 Task: Create a due date automation trigger when advanced on, 2 hours before a card is due add fields with custom field "Resume" set to a date not in this month.
Action: Mouse moved to (1038, 302)
Screenshot: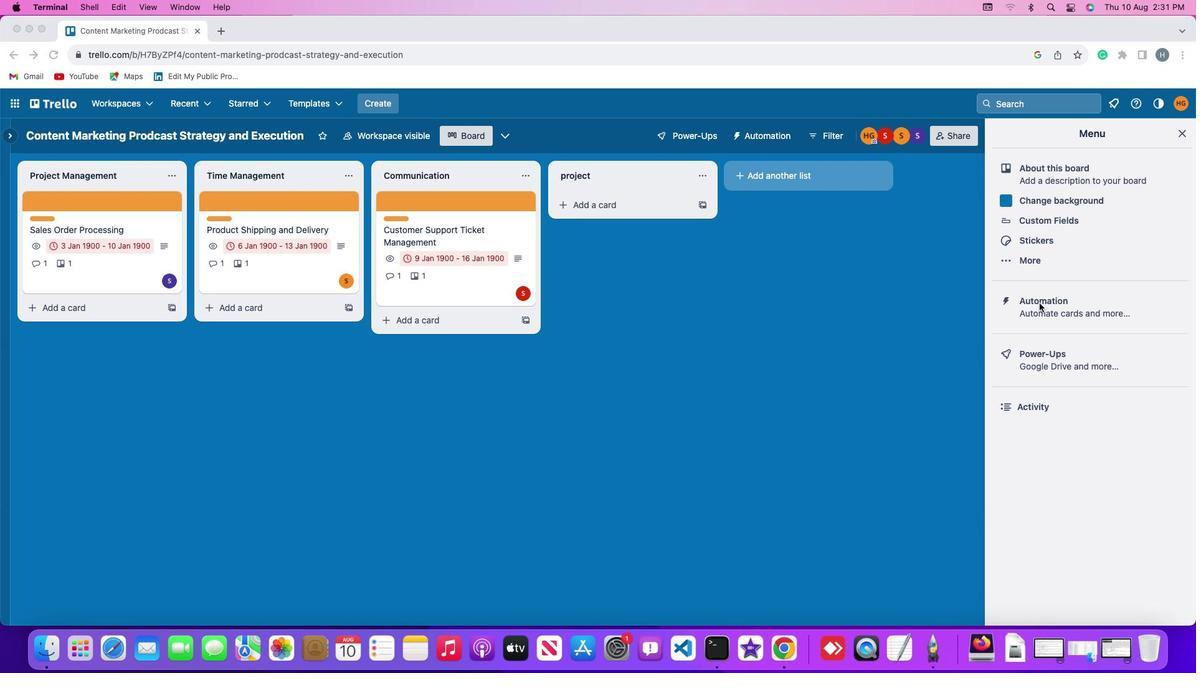 
Action: Mouse pressed left at (1038, 302)
Screenshot: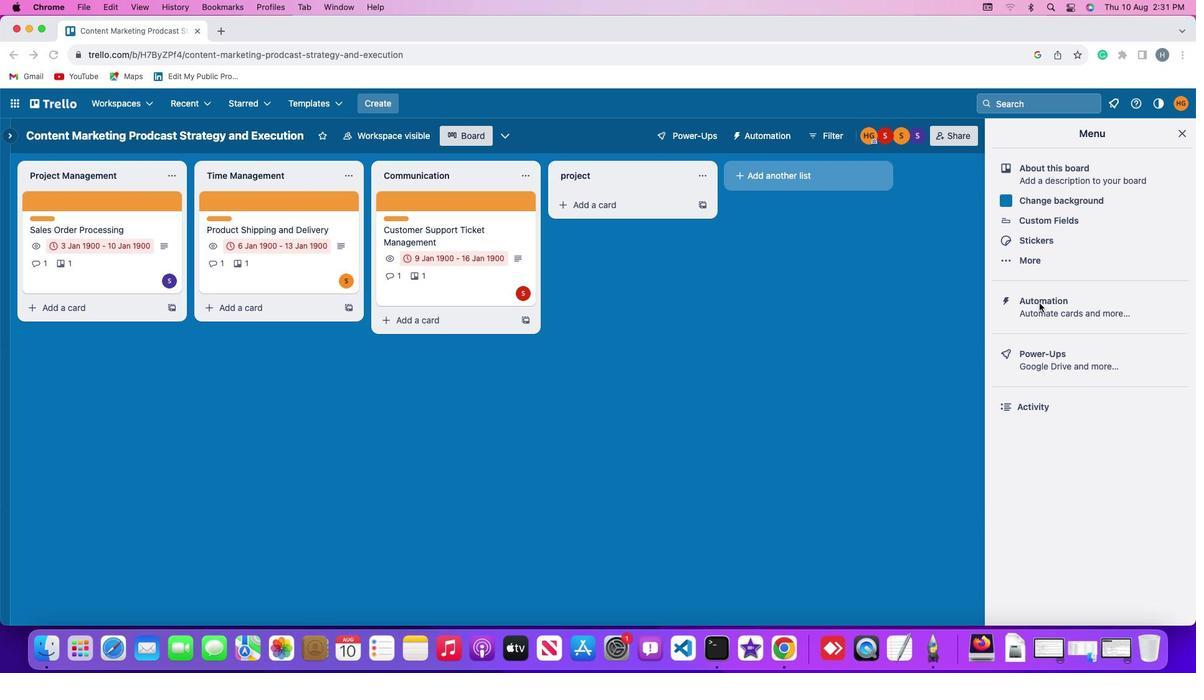 
Action: Mouse pressed left at (1038, 302)
Screenshot: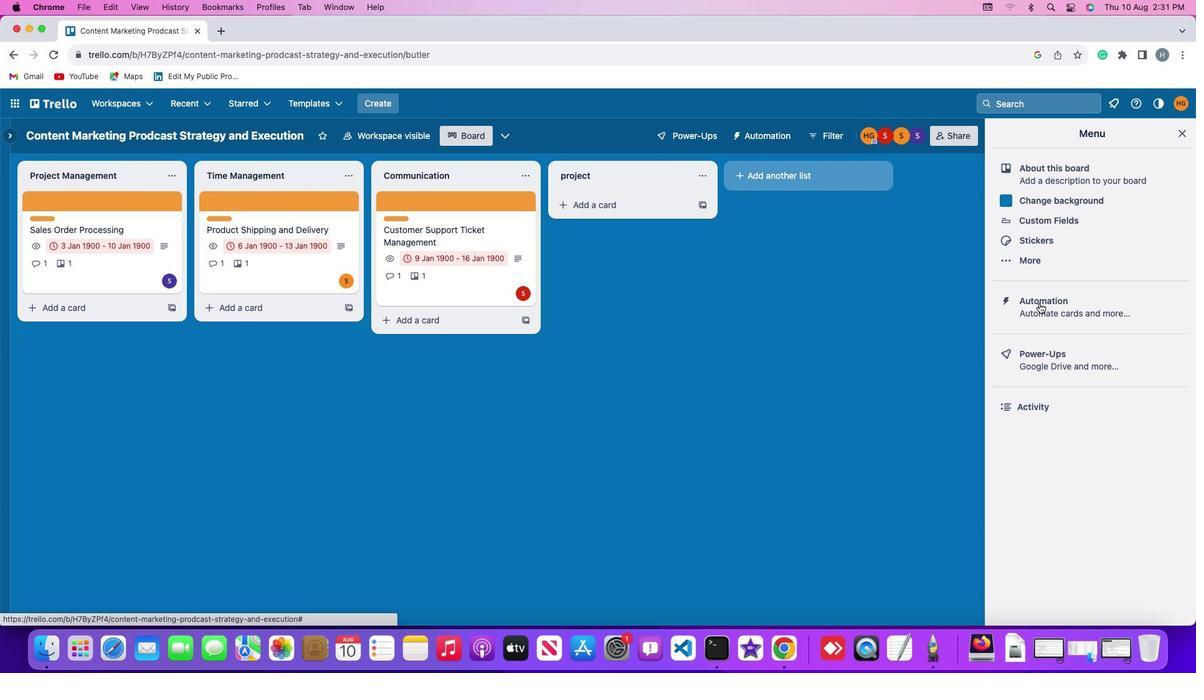 
Action: Mouse moved to (60, 294)
Screenshot: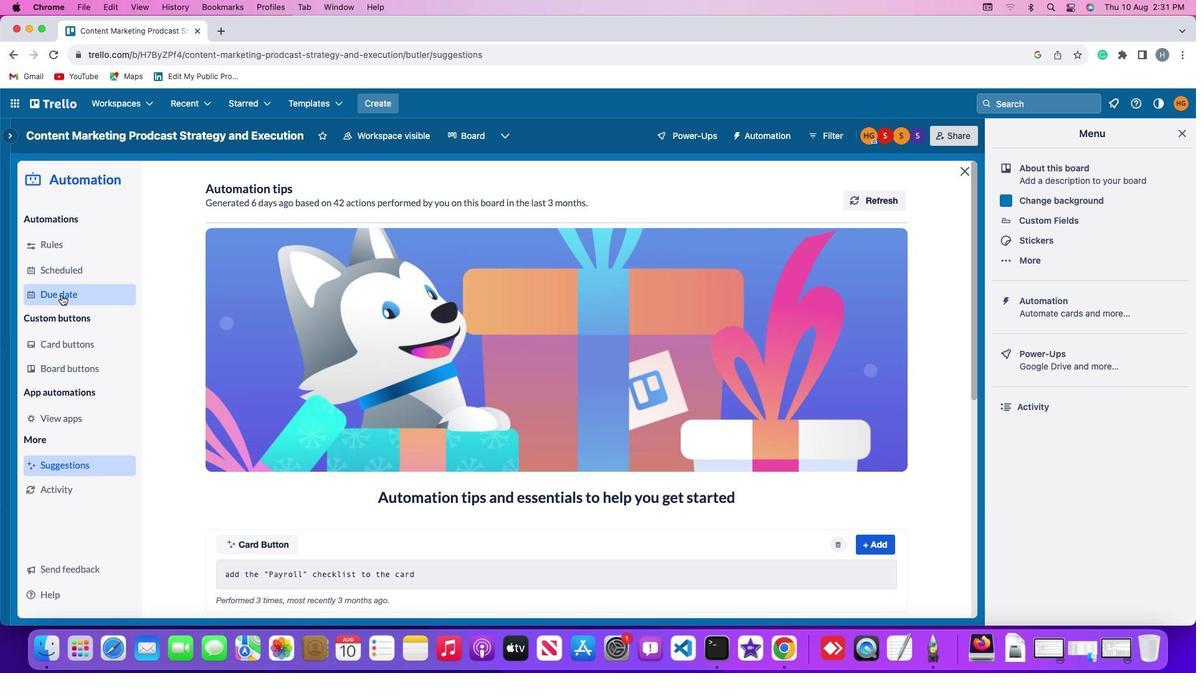 
Action: Mouse pressed left at (60, 294)
Screenshot: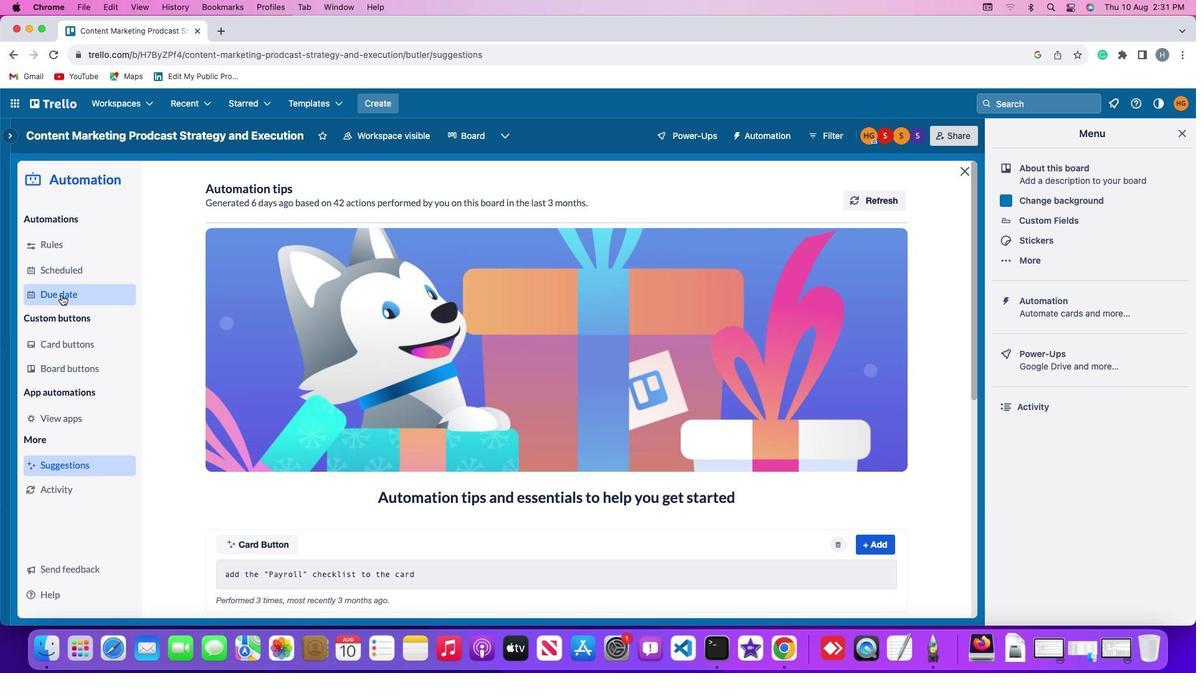 
Action: Mouse moved to (827, 193)
Screenshot: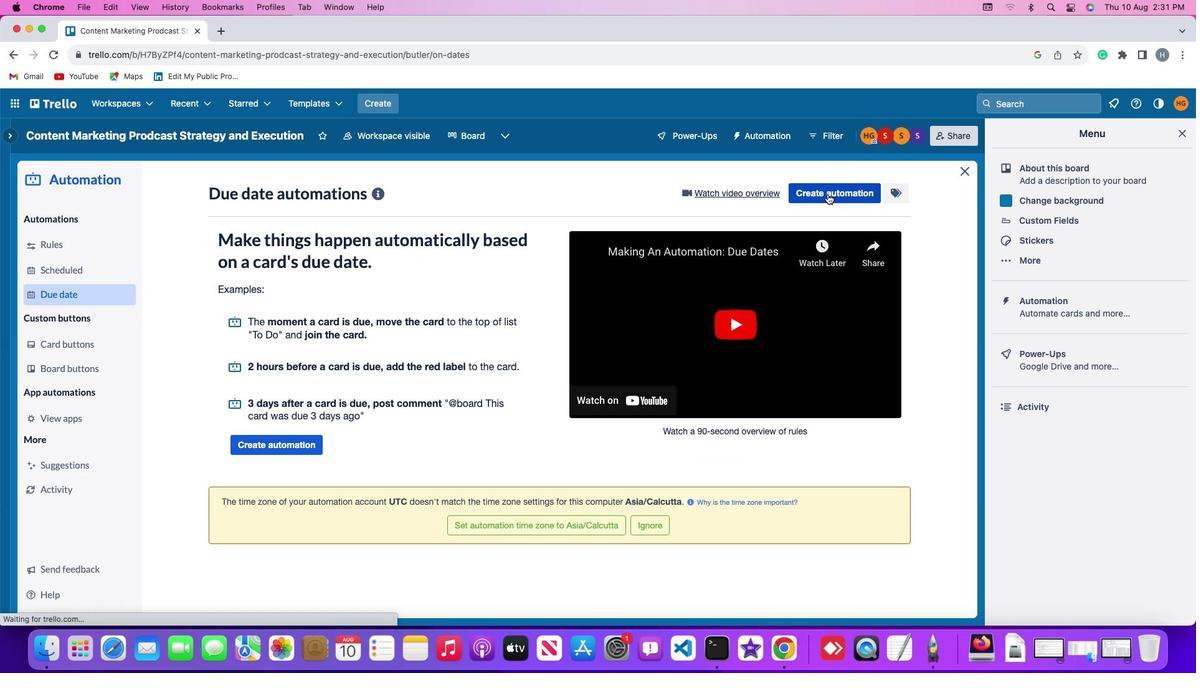 
Action: Mouse pressed left at (827, 193)
Screenshot: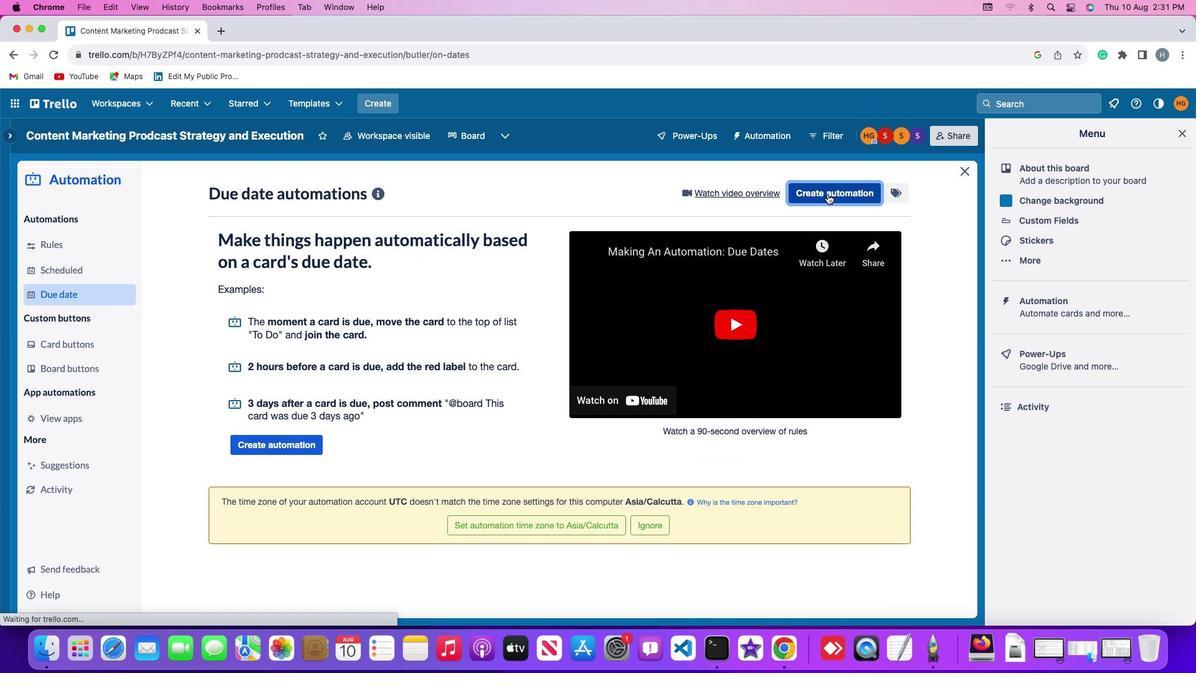 
Action: Mouse moved to (296, 308)
Screenshot: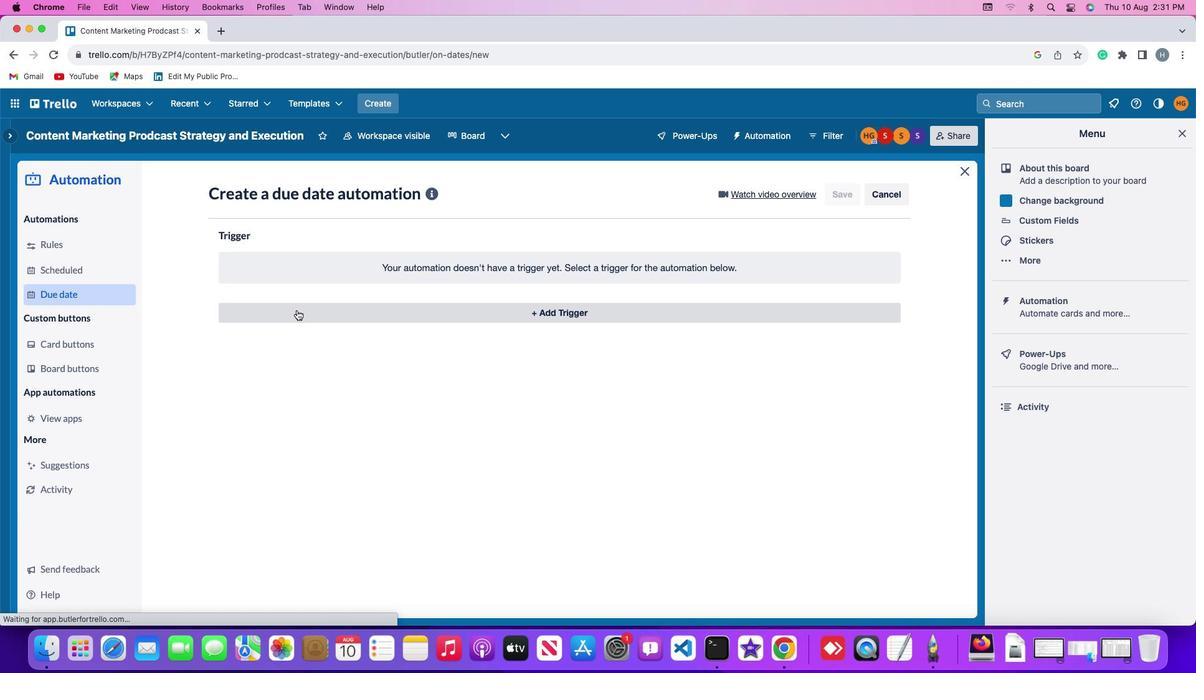 
Action: Mouse pressed left at (296, 308)
Screenshot: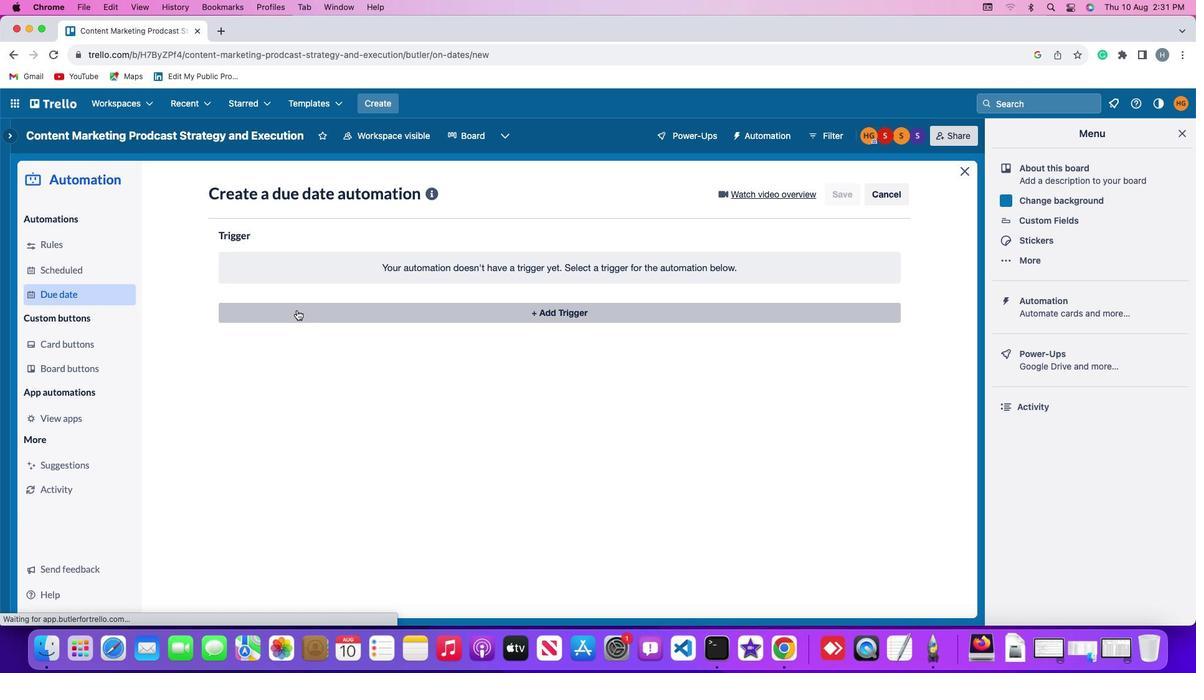 
Action: Mouse moved to (248, 499)
Screenshot: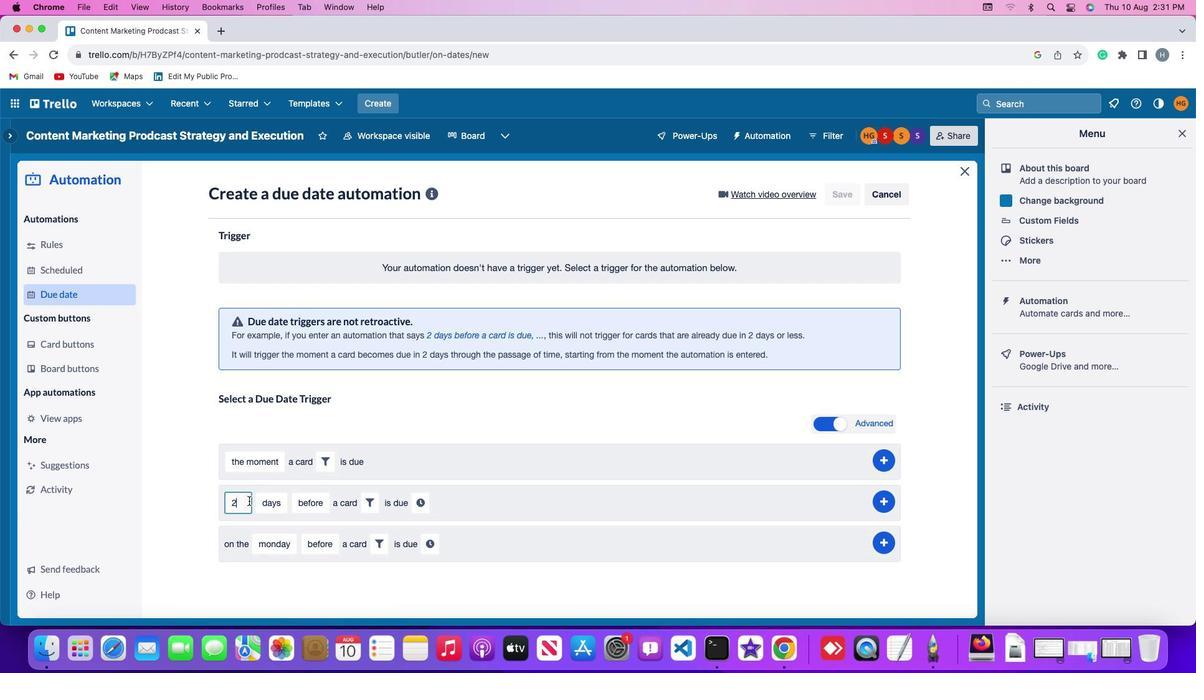 
Action: Mouse pressed left at (248, 499)
Screenshot: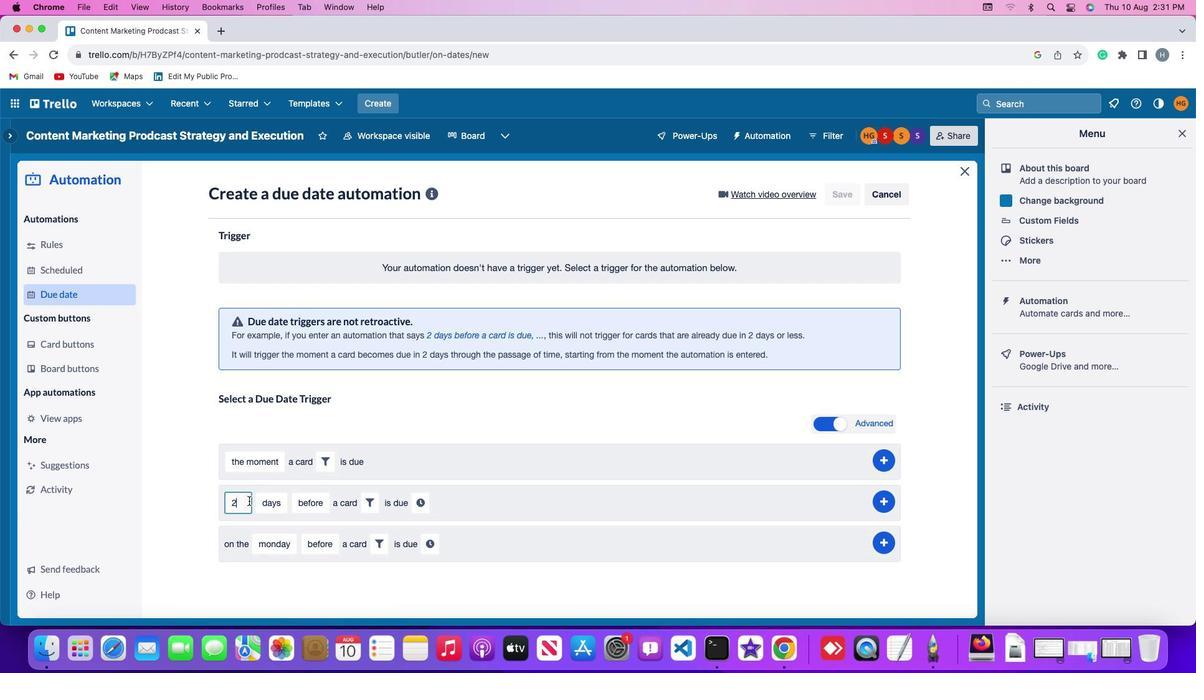 
Action: Mouse moved to (247, 499)
Screenshot: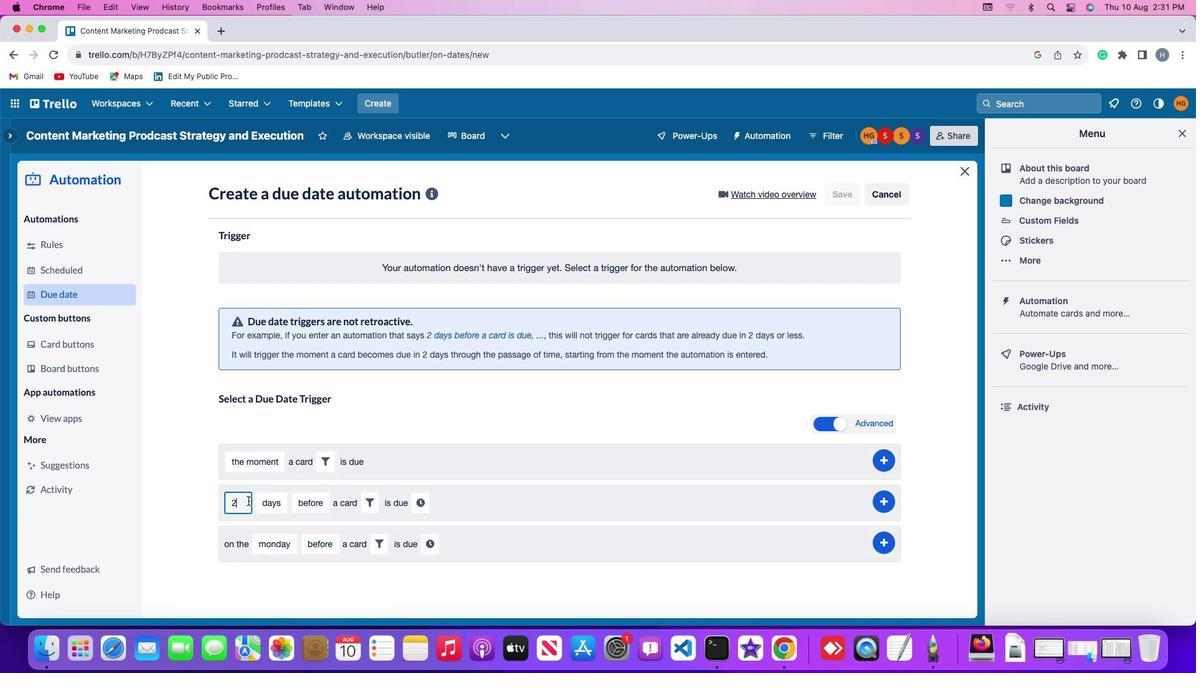
Action: Key pressed Key.backspace'2'
Screenshot: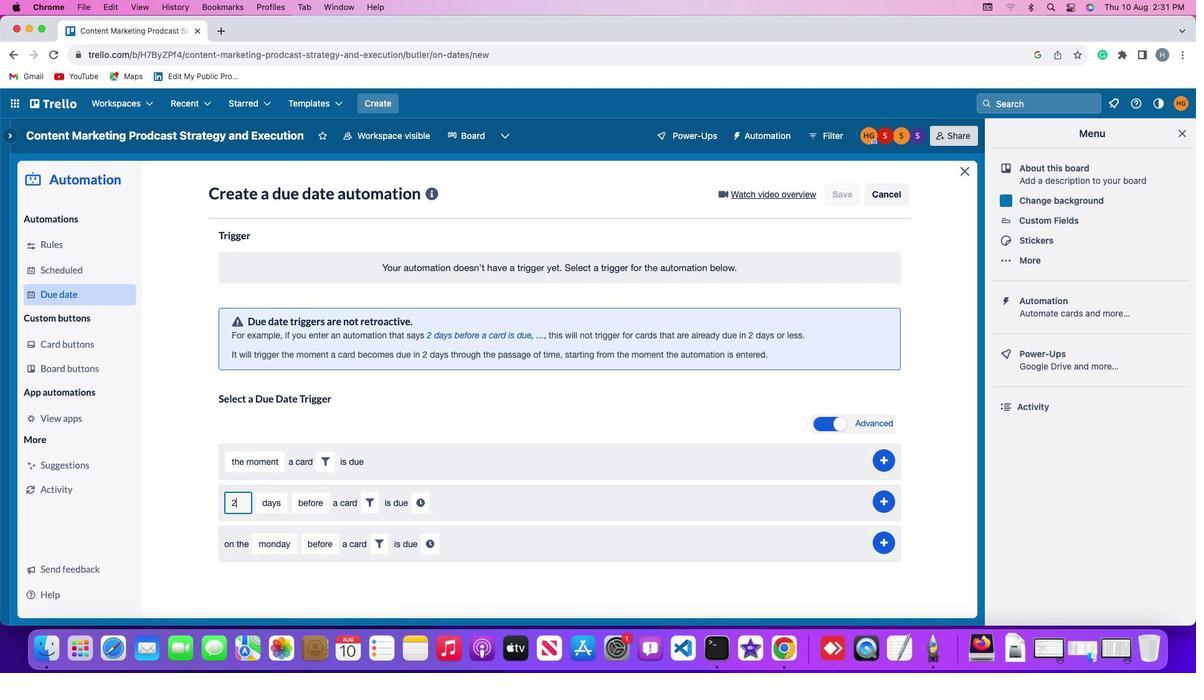 
Action: Mouse moved to (266, 501)
Screenshot: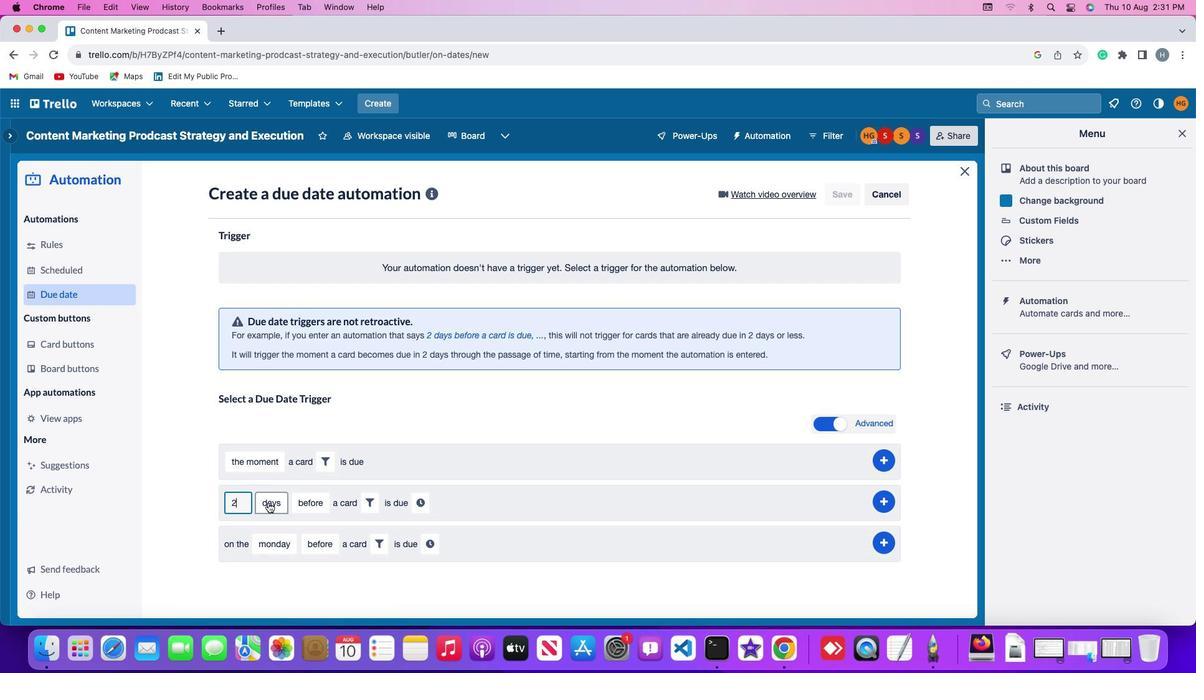 
Action: Mouse pressed left at (266, 501)
Screenshot: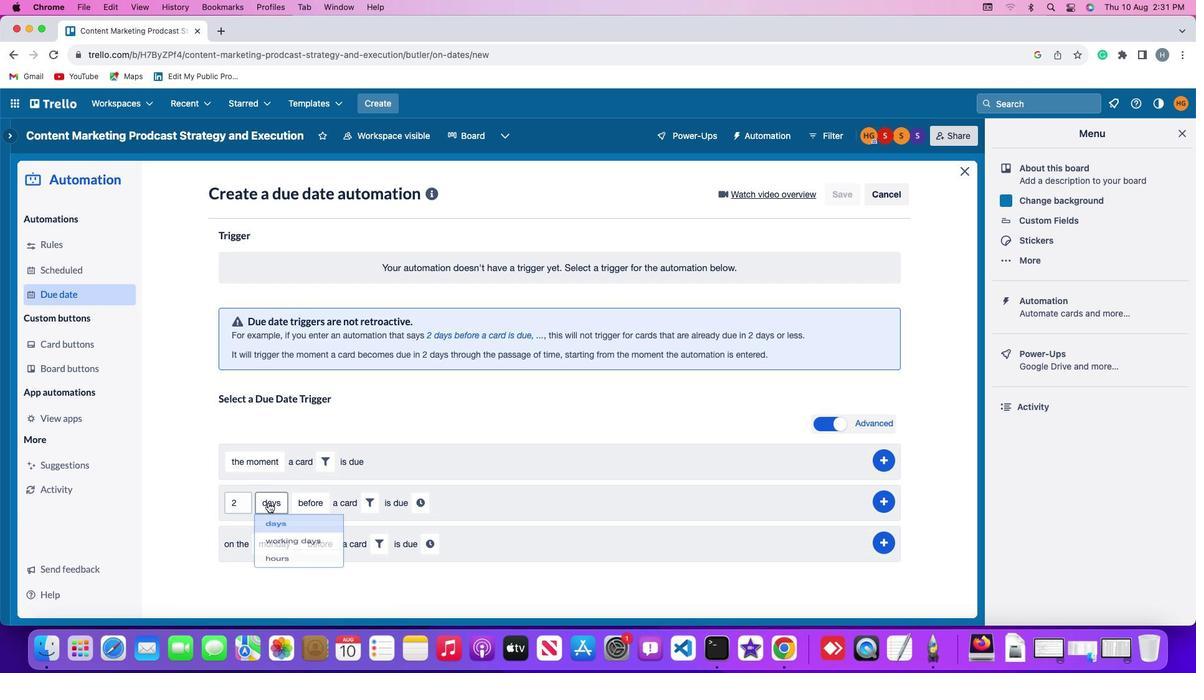 
Action: Mouse moved to (278, 569)
Screenshot: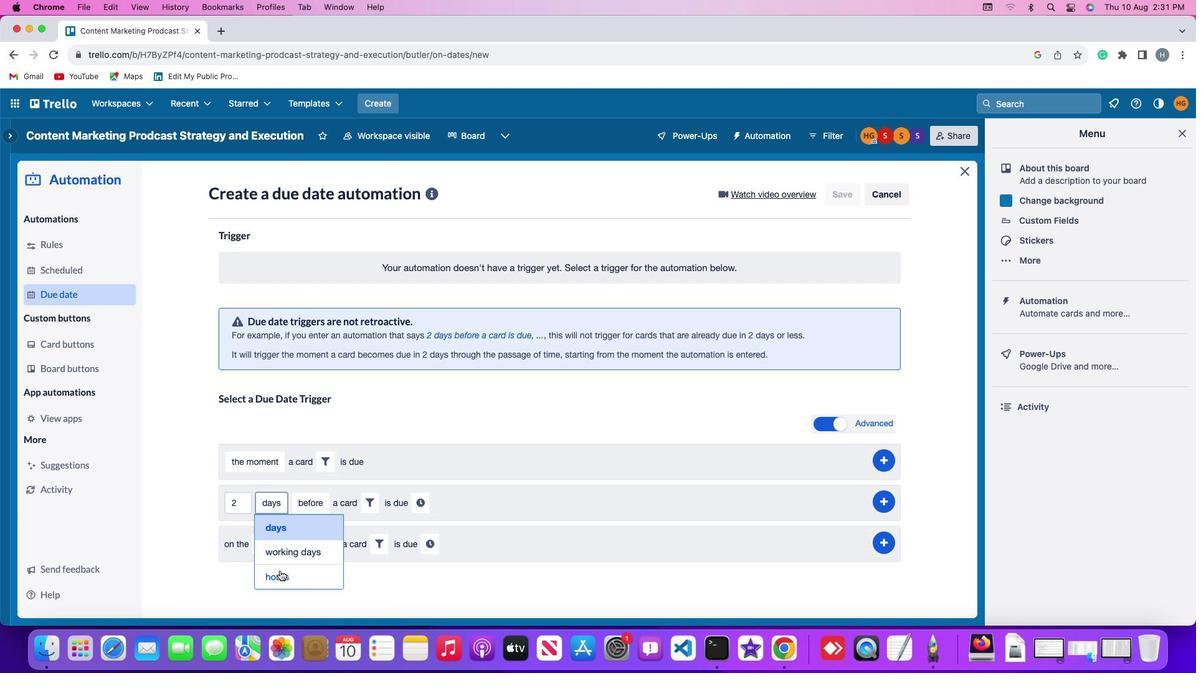 
Action: Mouse pressed left at (278, 569)
Screenshot: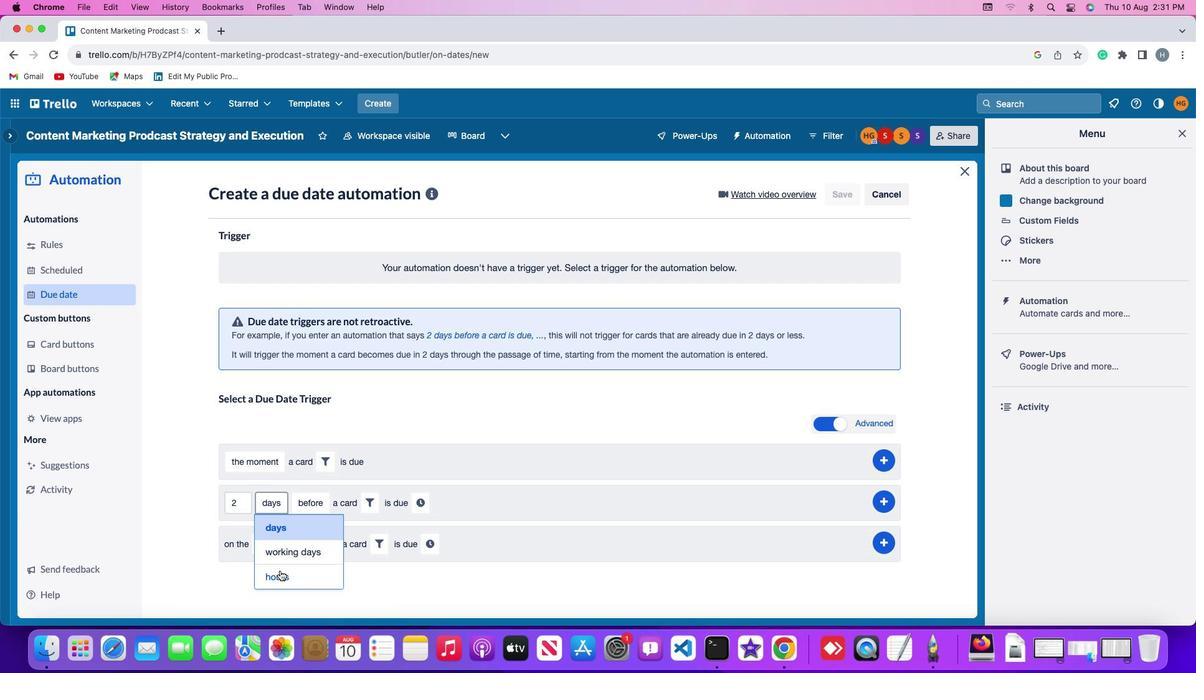 
Action: Mouse moved to (324, 500)
Screenshot: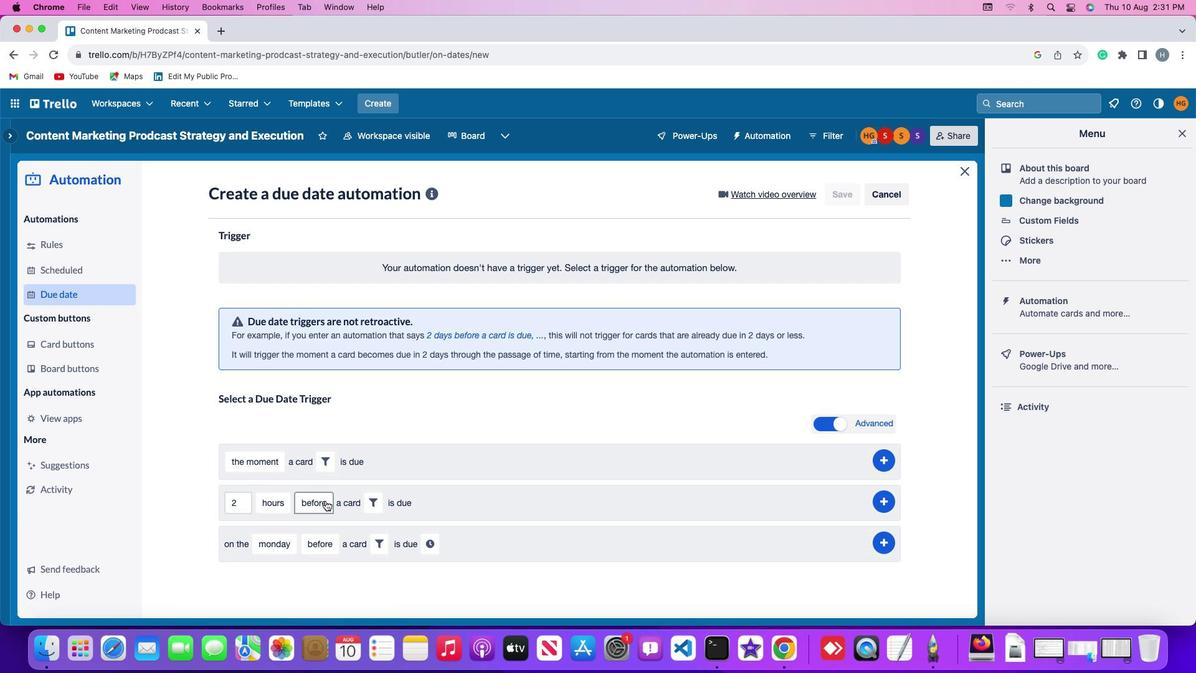 
Action: Mouse pressed left at (324, 500)
Screenshot: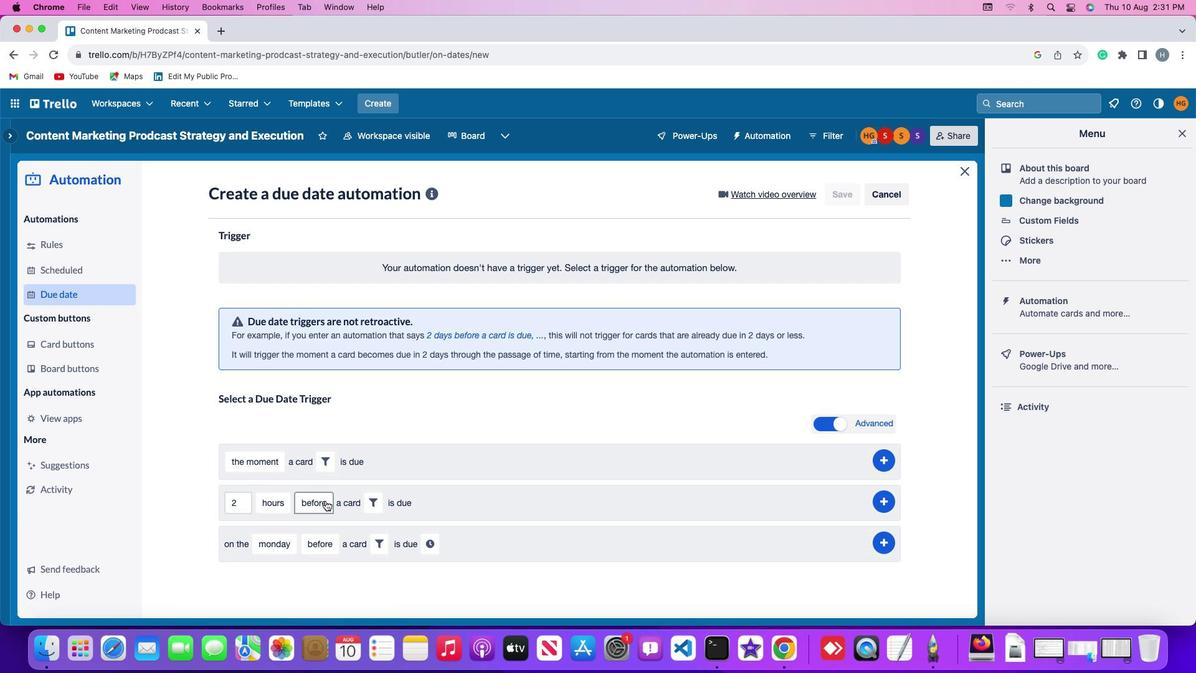 
Action: Mouse moved to (325, 525)
Screenshot: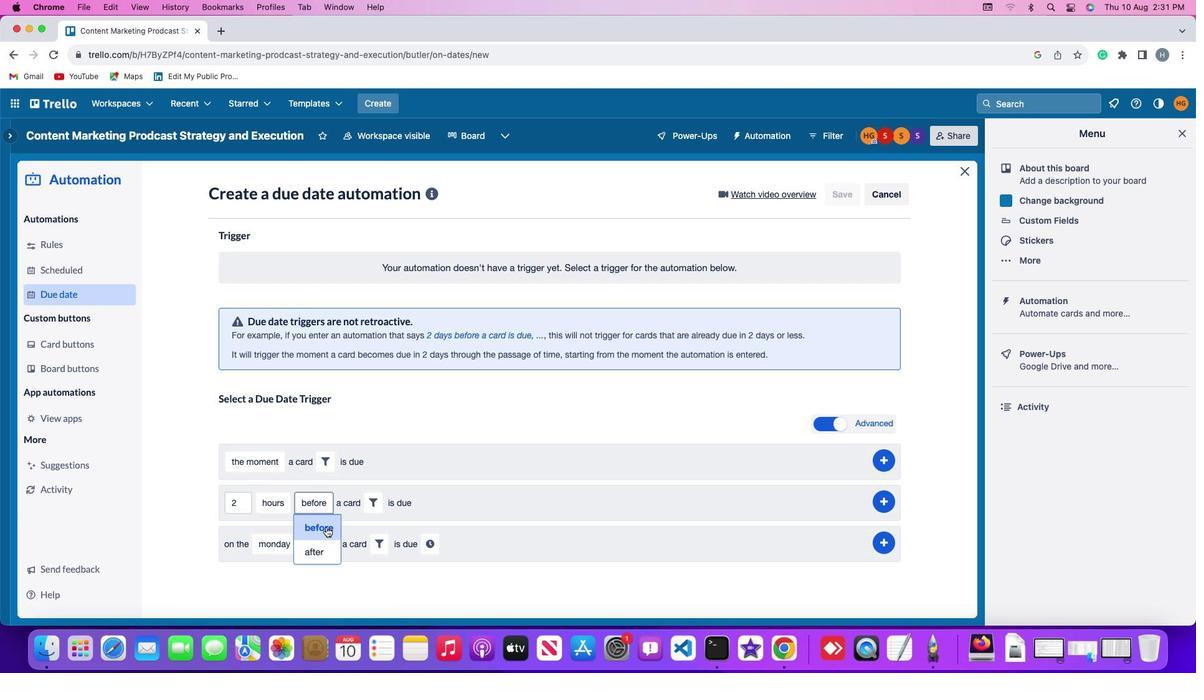 
Action: Mouse pressed left at (325, 525)
Screenshot: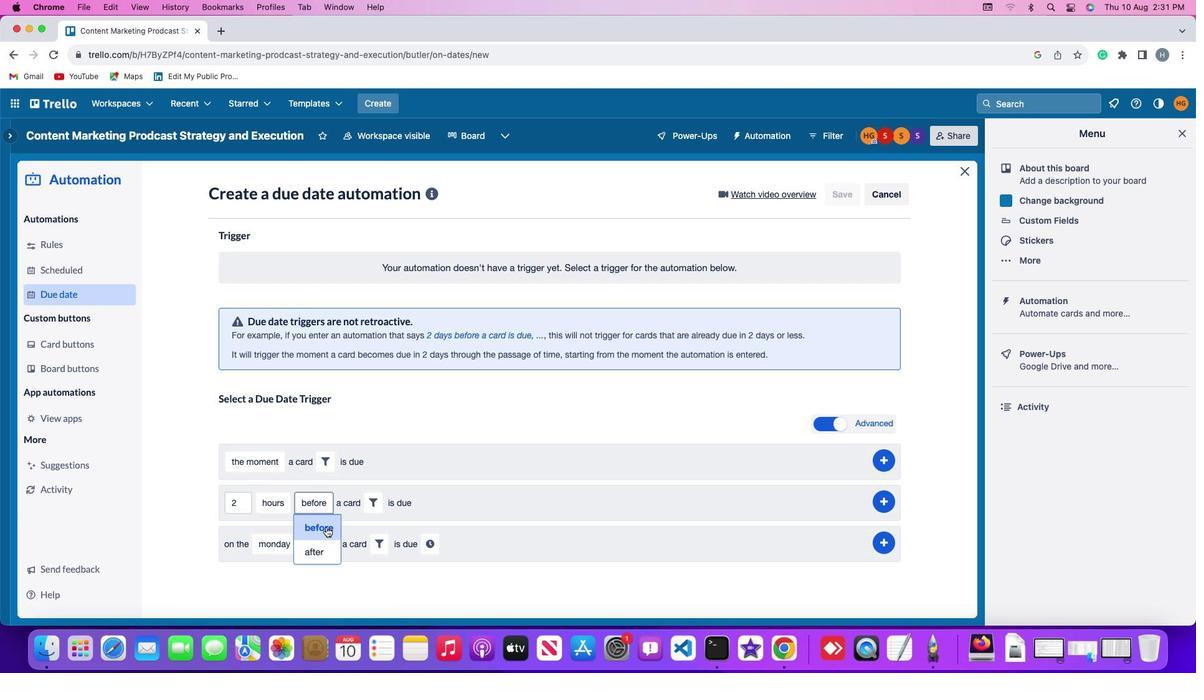 
Action: Mouse moved to (373, 506)
Screenshot: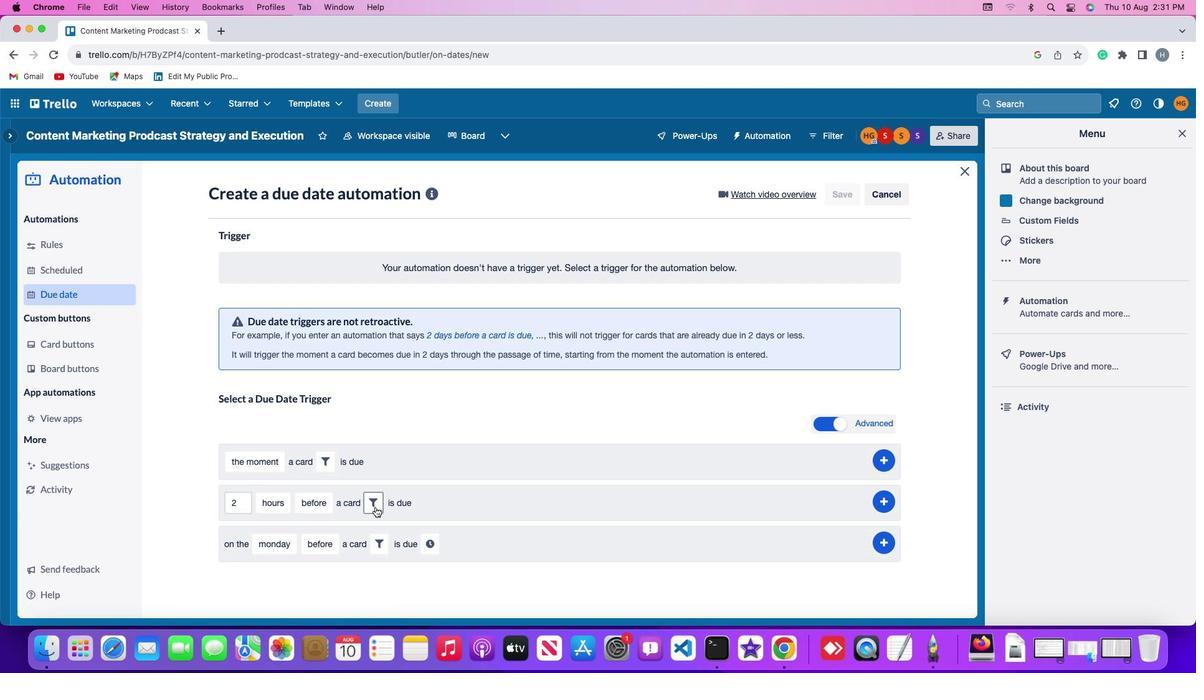 
Action: Mouse pressed left at (373, 506)
Screenshot: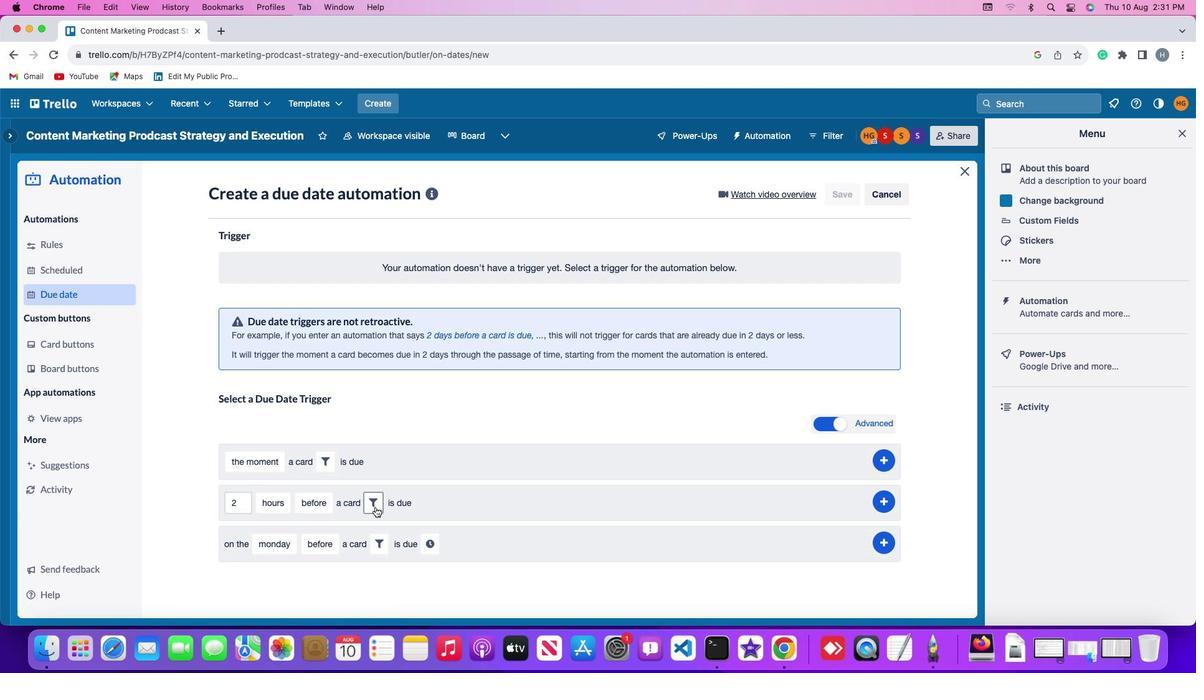 
Action: Mouse moved to (580, 539)
Screenshot: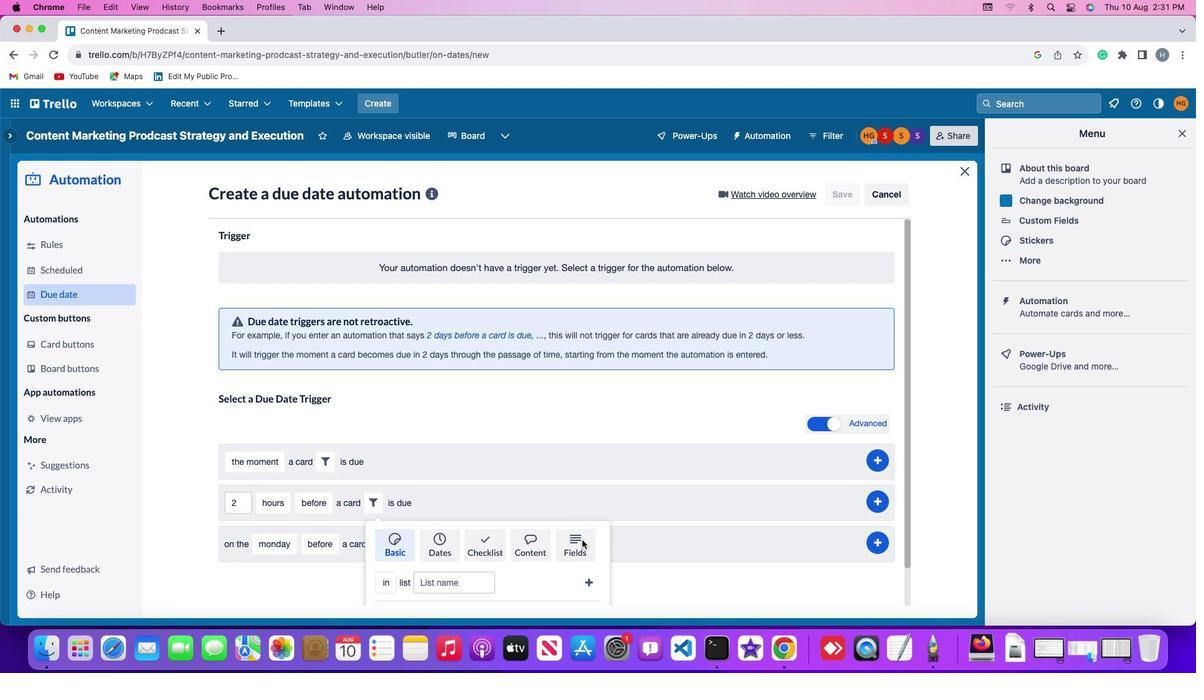 
Action: Mouse pressed left at (580, 539)
Screenshot: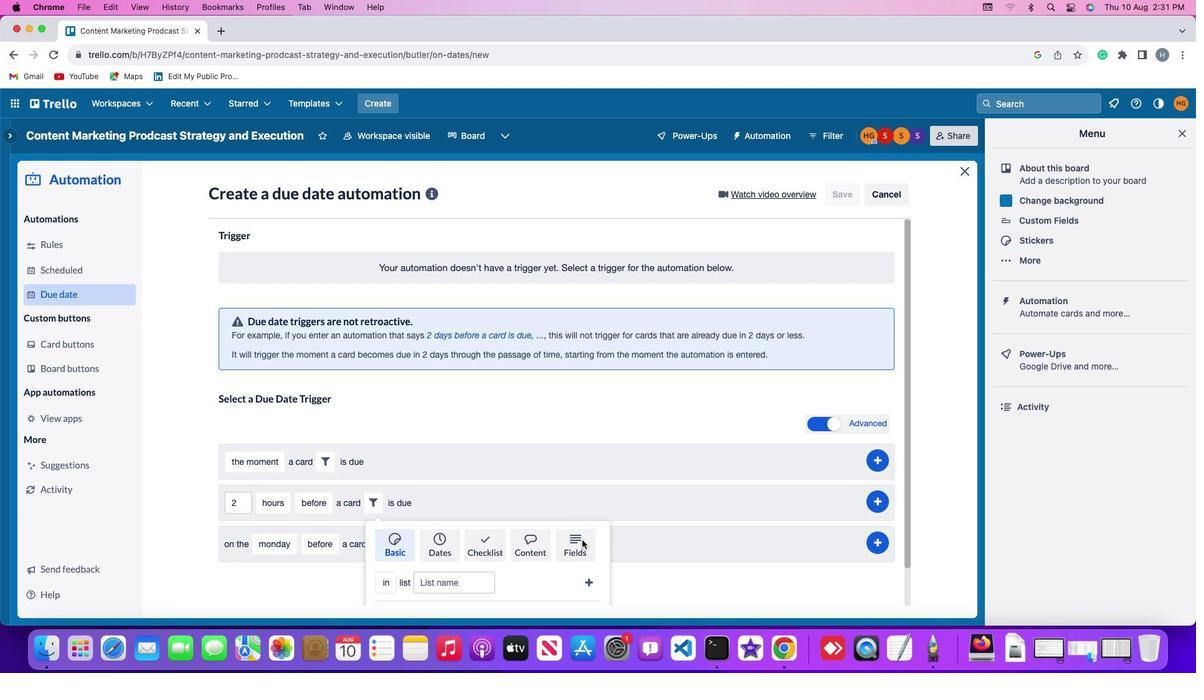 
Action: Mouse moved to (334, 578)
Screenshot: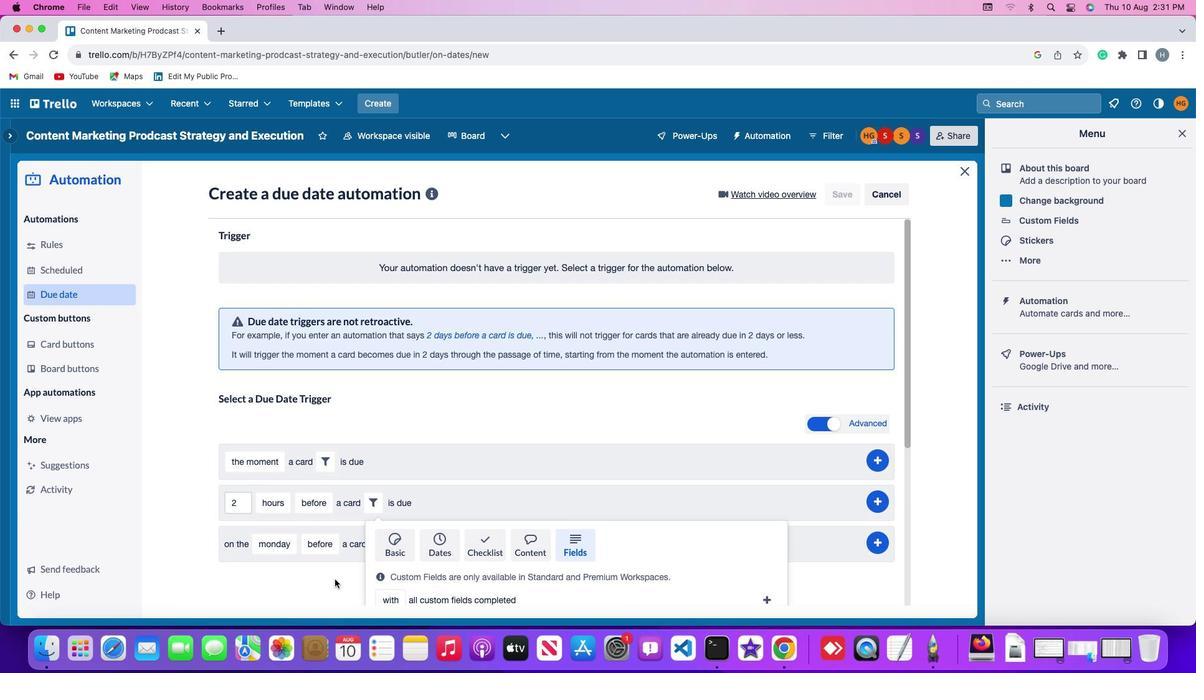 
Action: Mouse scrolled (334, 578) with delta (0, -1)
Screenshot: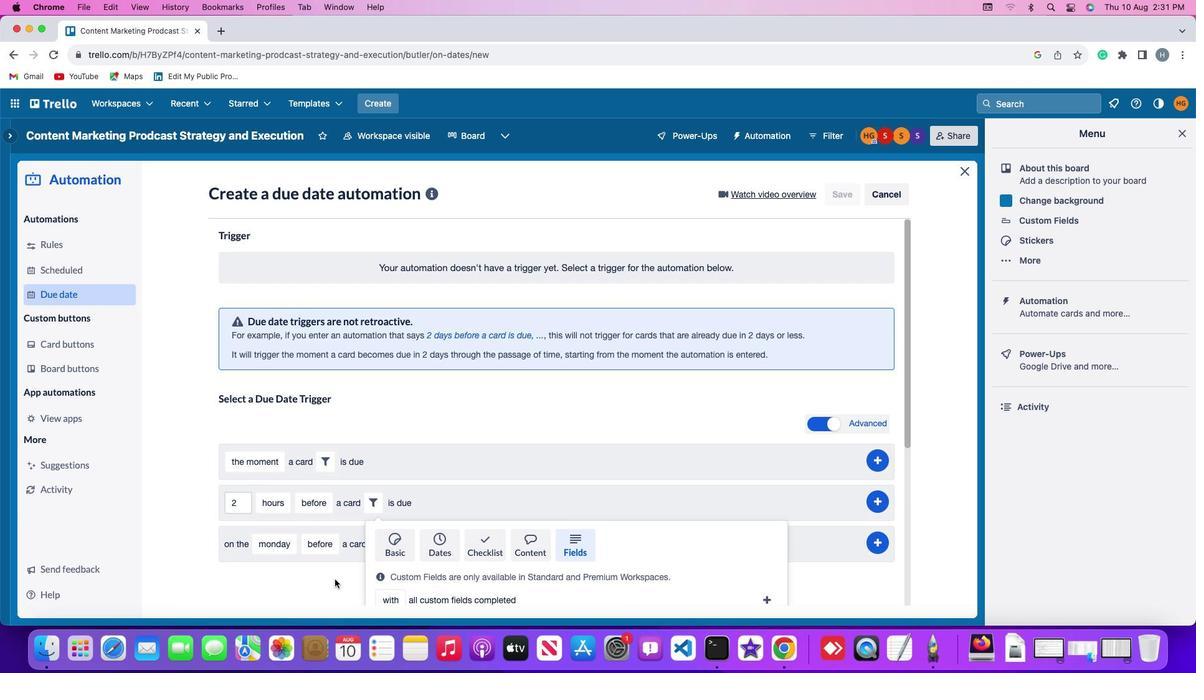 
Action: Mouse scrolled (334, 578) with delta (0, -1)
Screenshot: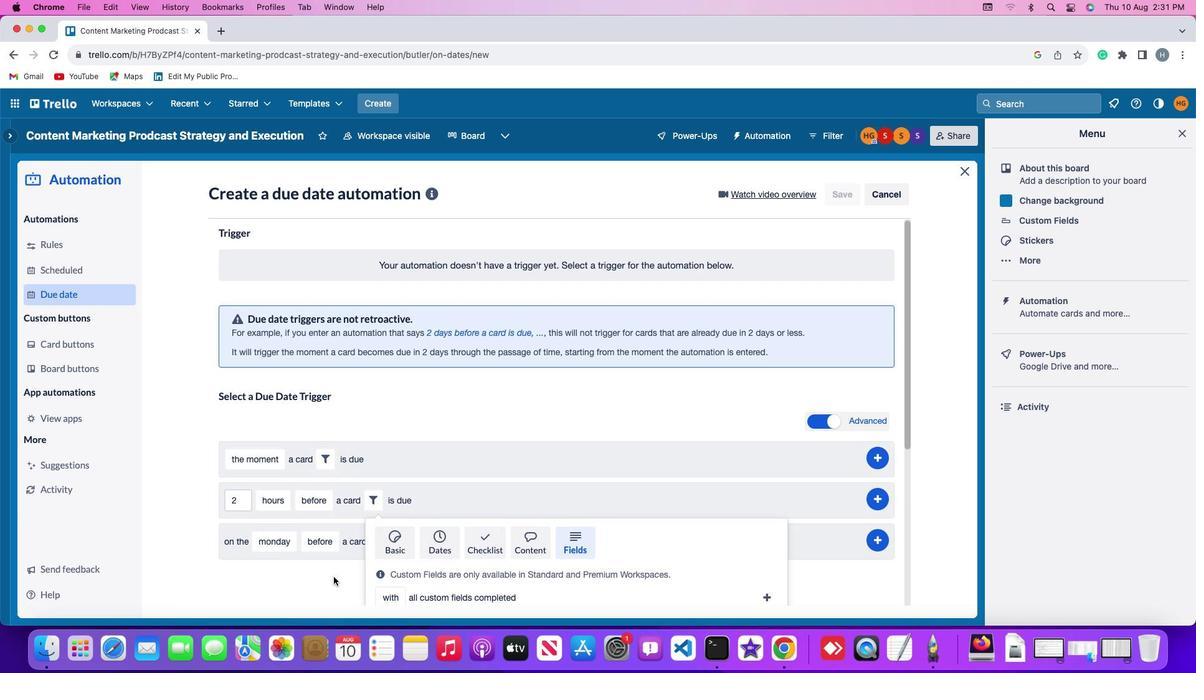 
Action: Mouse moved to (333, 578)
Screenshot: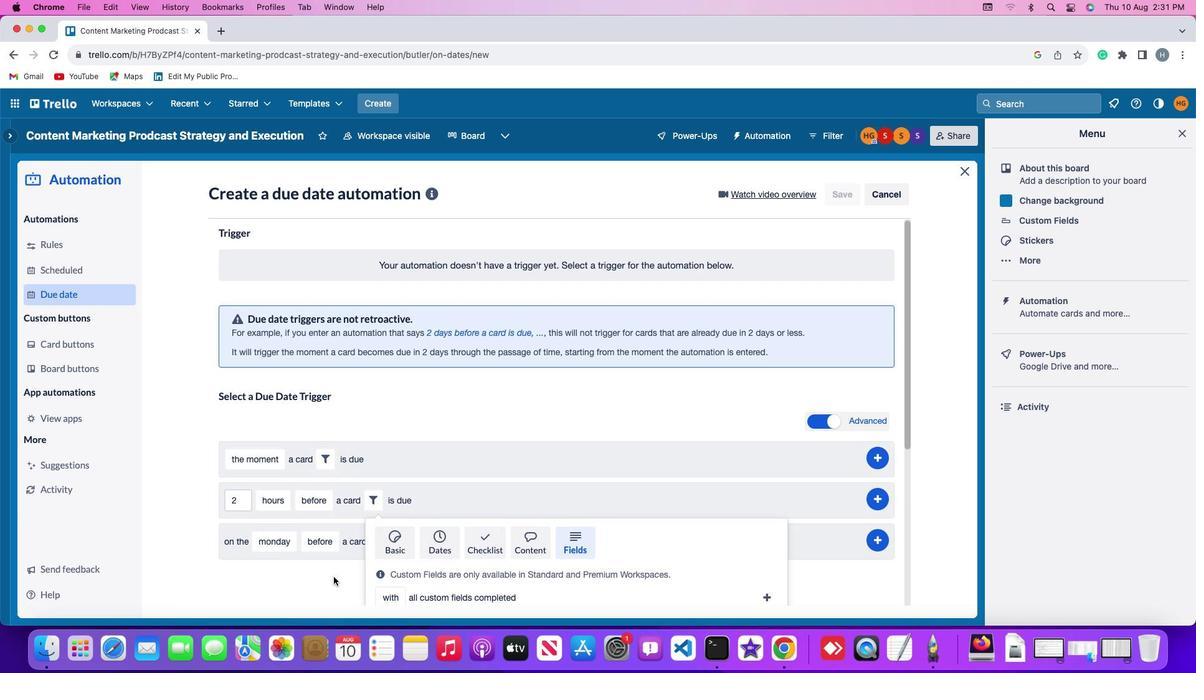
Action: Mouse scrolled (333, 578) with delta (0, -2)
Screenshot: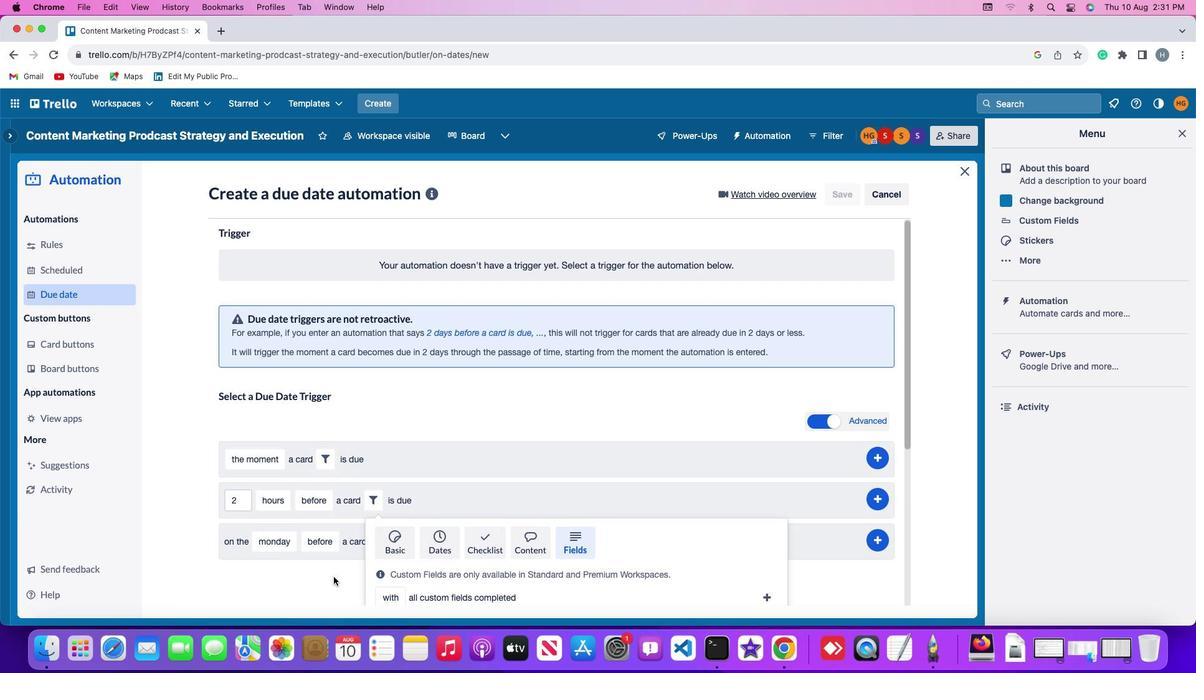 
Action: Mouse moved to (332, 575)
Screenshot: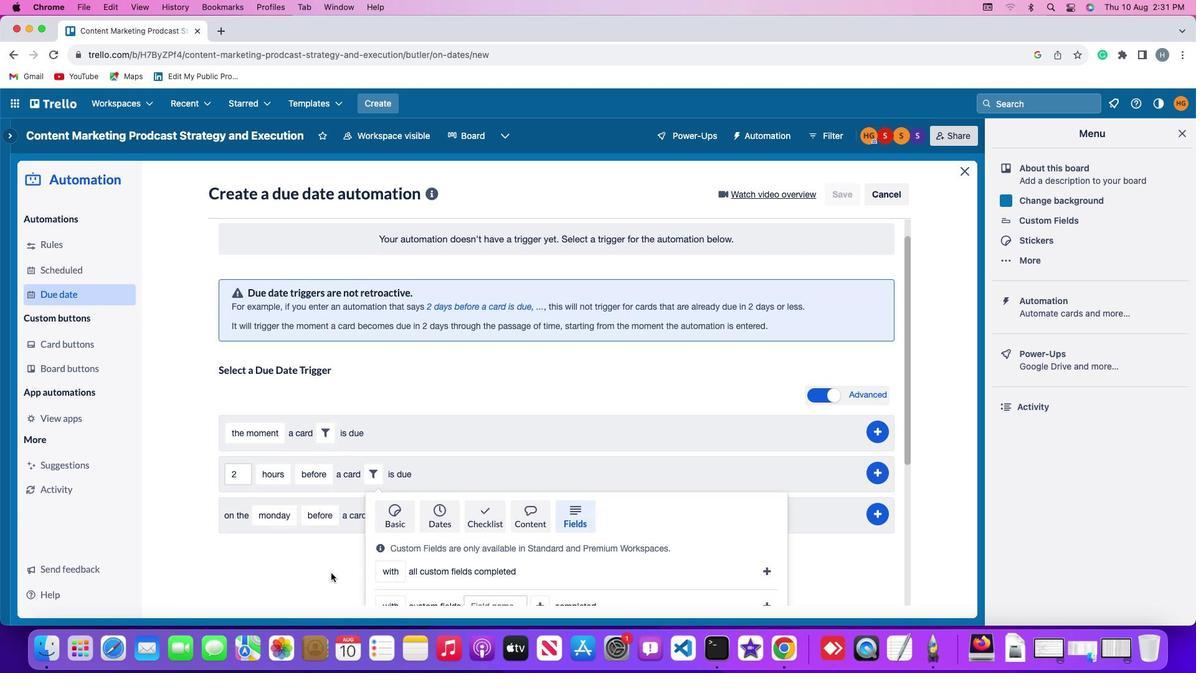 
Action: Mouse scrolled (332, 575) with delta (0, -3)
Screenshot: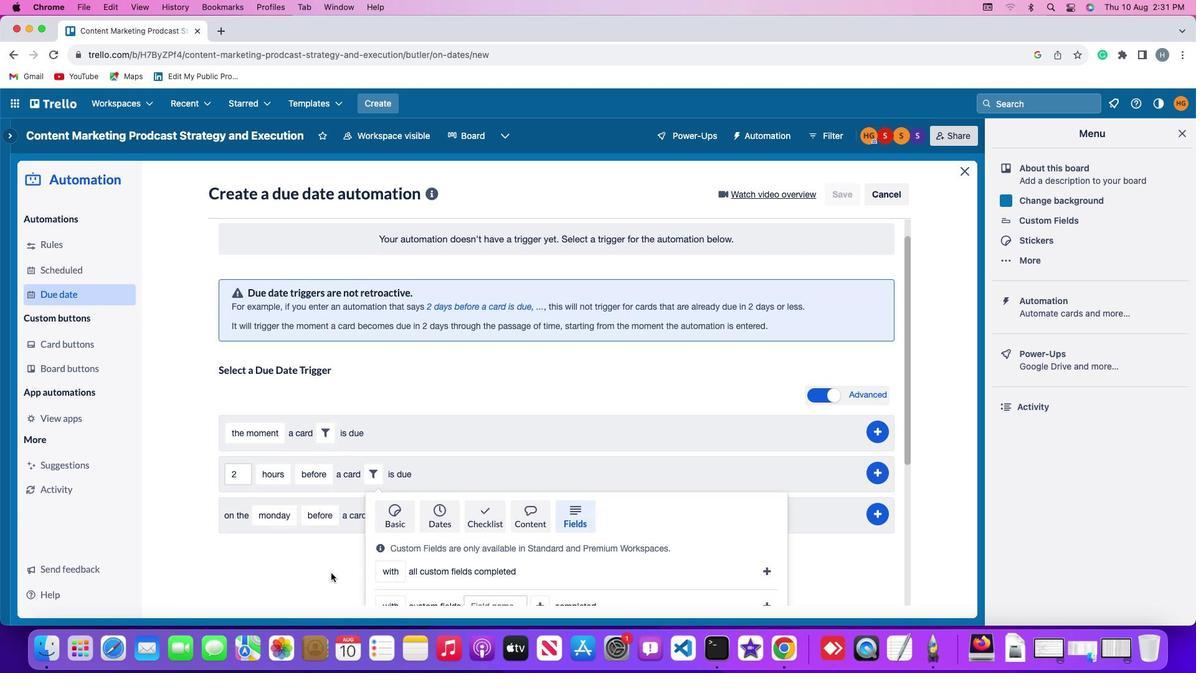 
Action: Mouse moved to (329, 571)
Screenshot: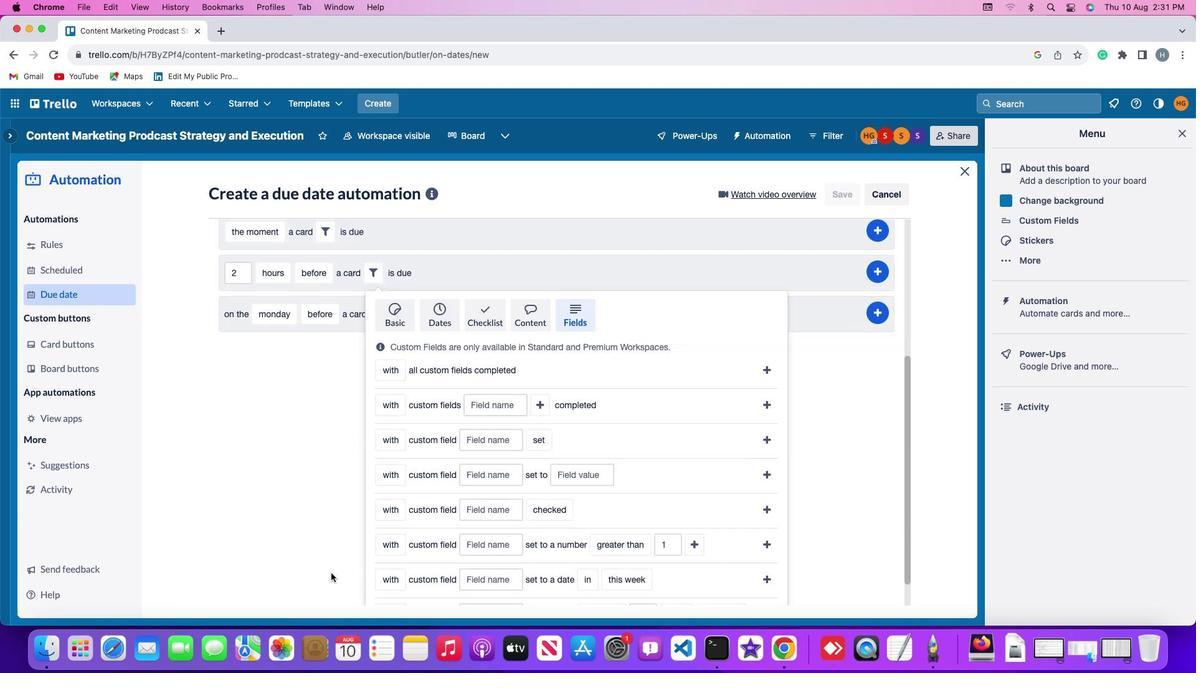 
Action: Mouse scrolled (329, 571) with delta (0, -1)
Screenshot: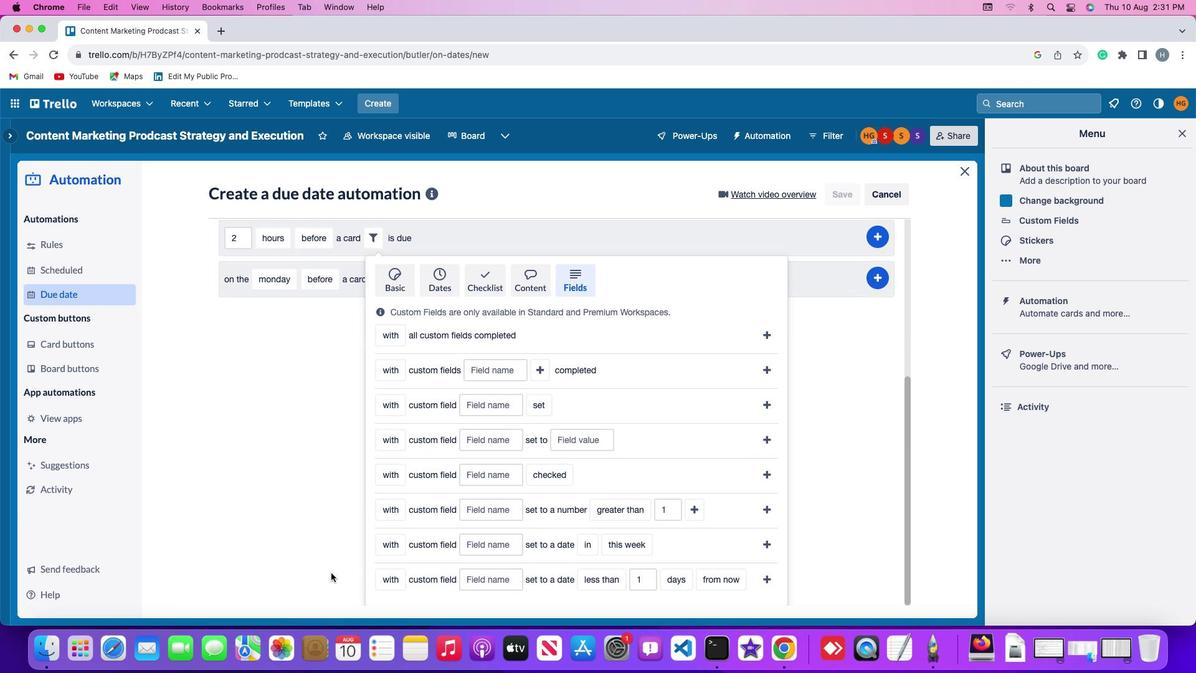 
Action: Mouse scrolled (329, 571) with delta (0, -1)
Screenshot: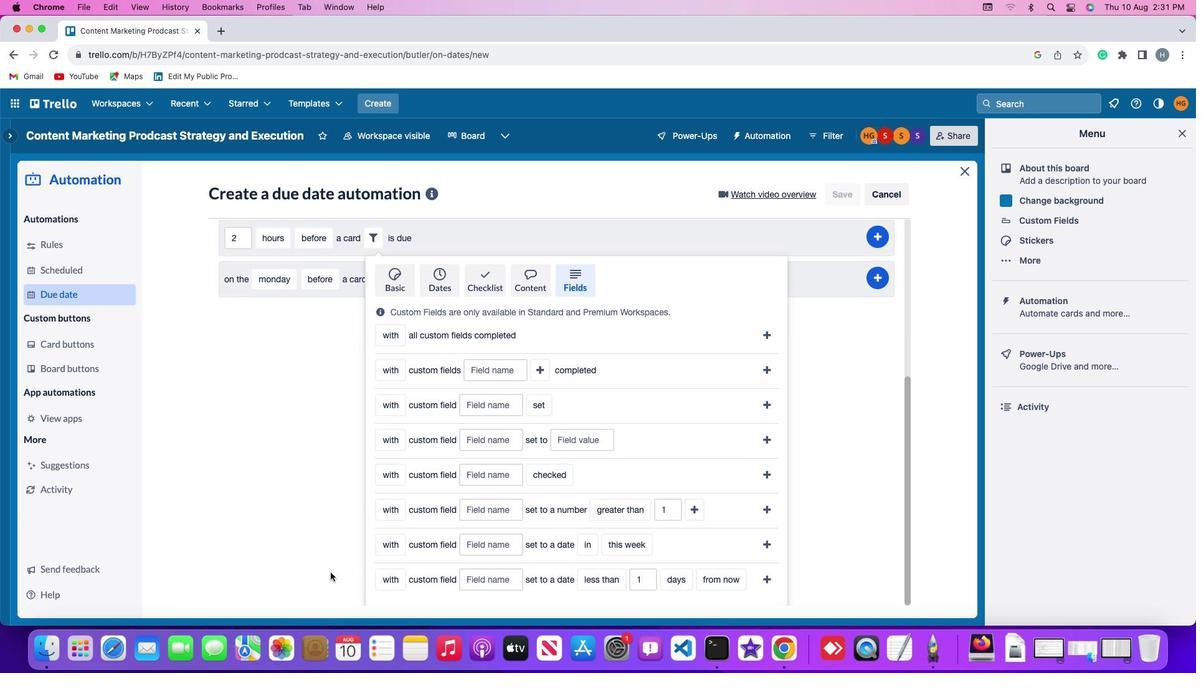 
Action: Mouse scrolled (329, 571) with delta (0, -2)
Screenshot: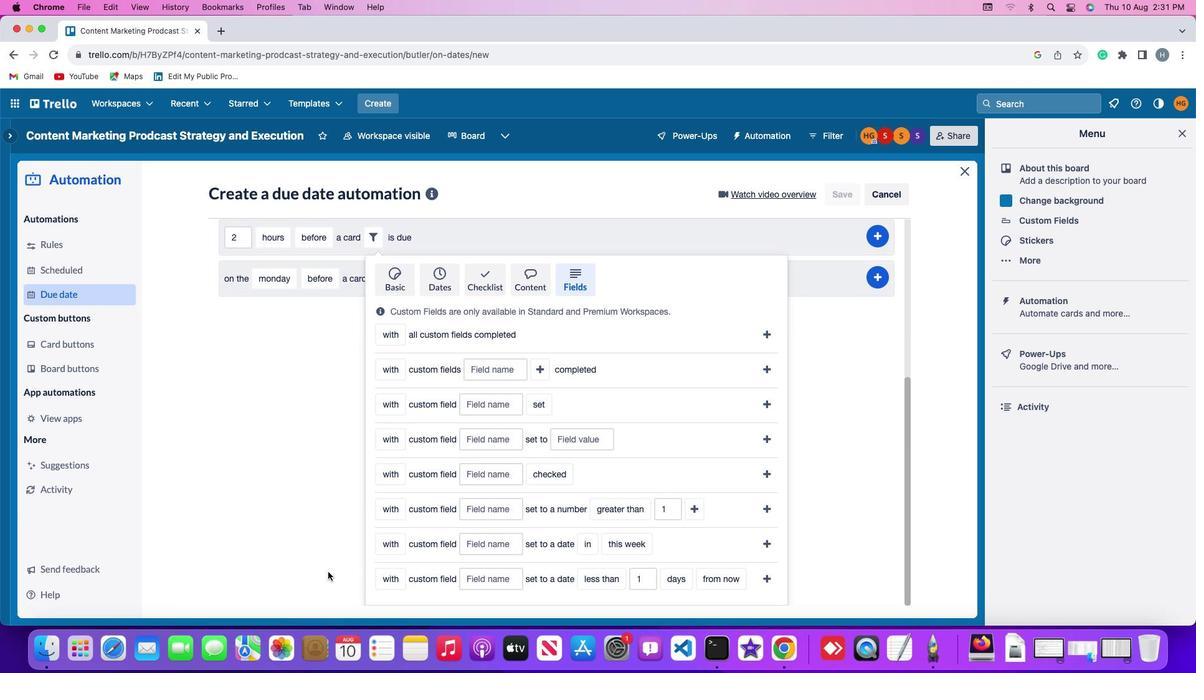 
Action: Mouse moved to (389, 544)
Screenshot: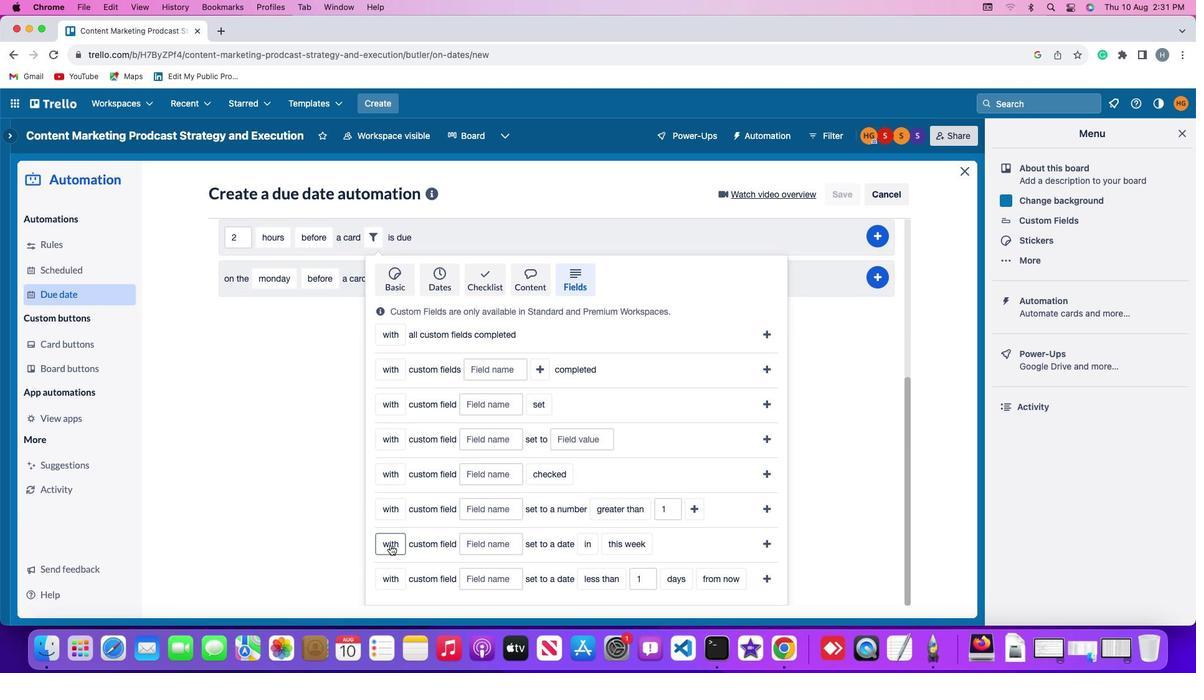 
Action: Mouse pressed left at (389, 544)
Screenshot: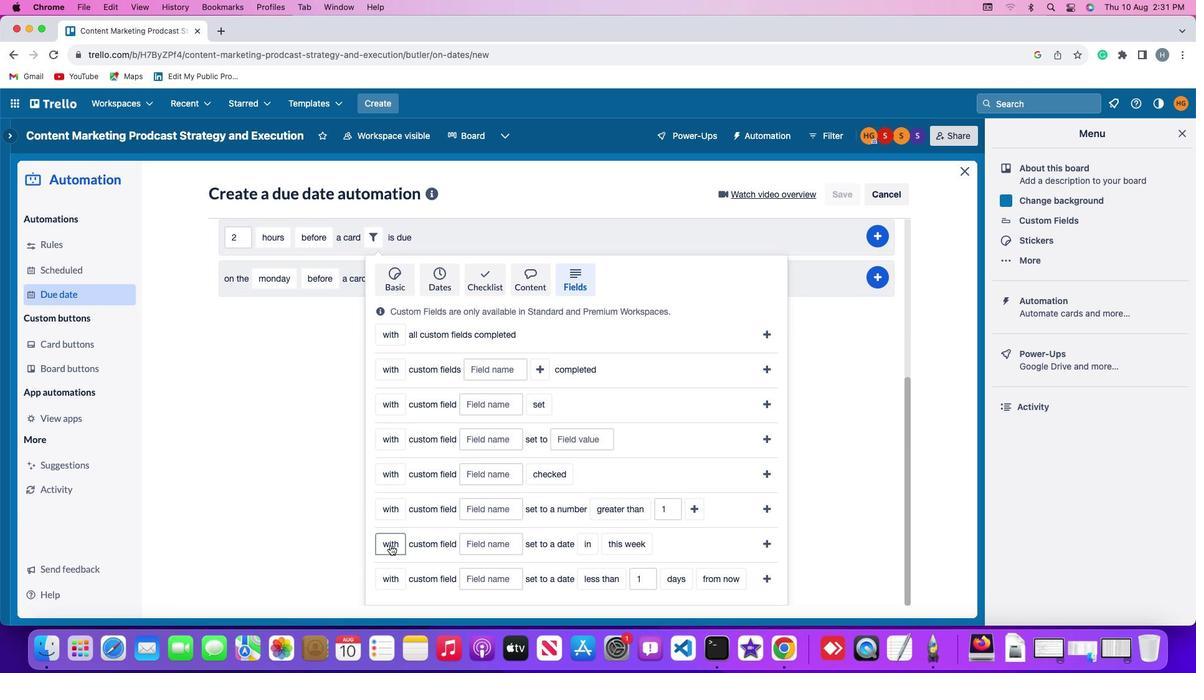 
Action: Mouse moved to (392, 566)
Screenshot: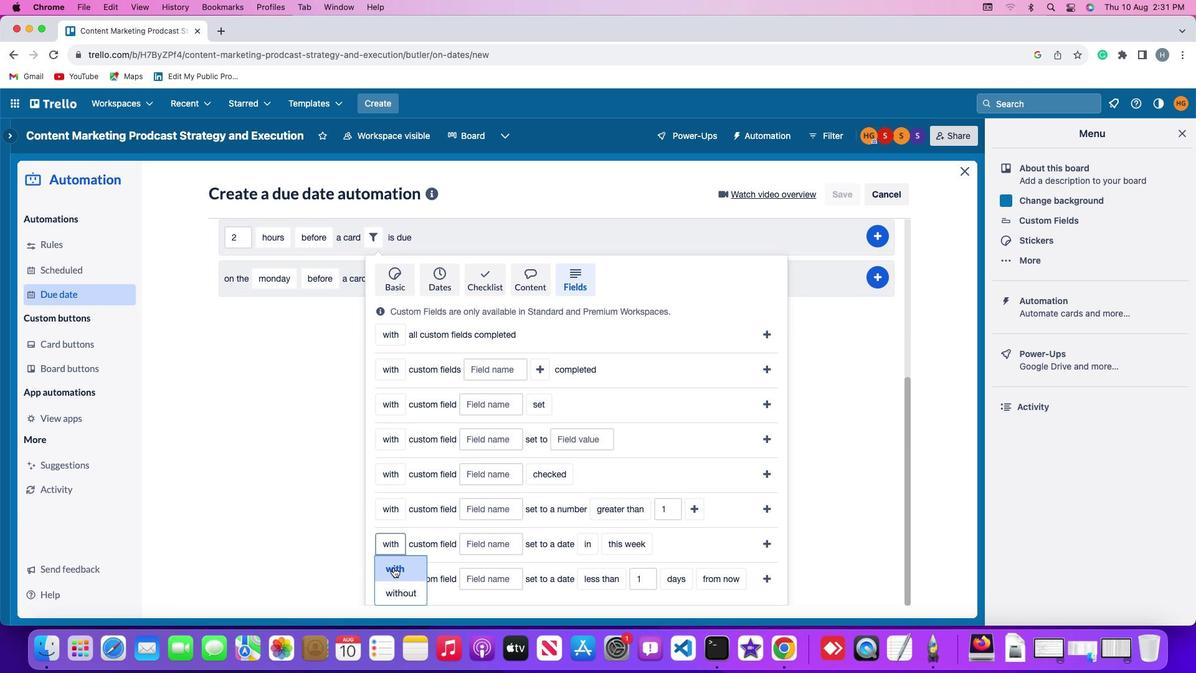 
Action: Mouse pressed left at (392, 566)
Screenshot: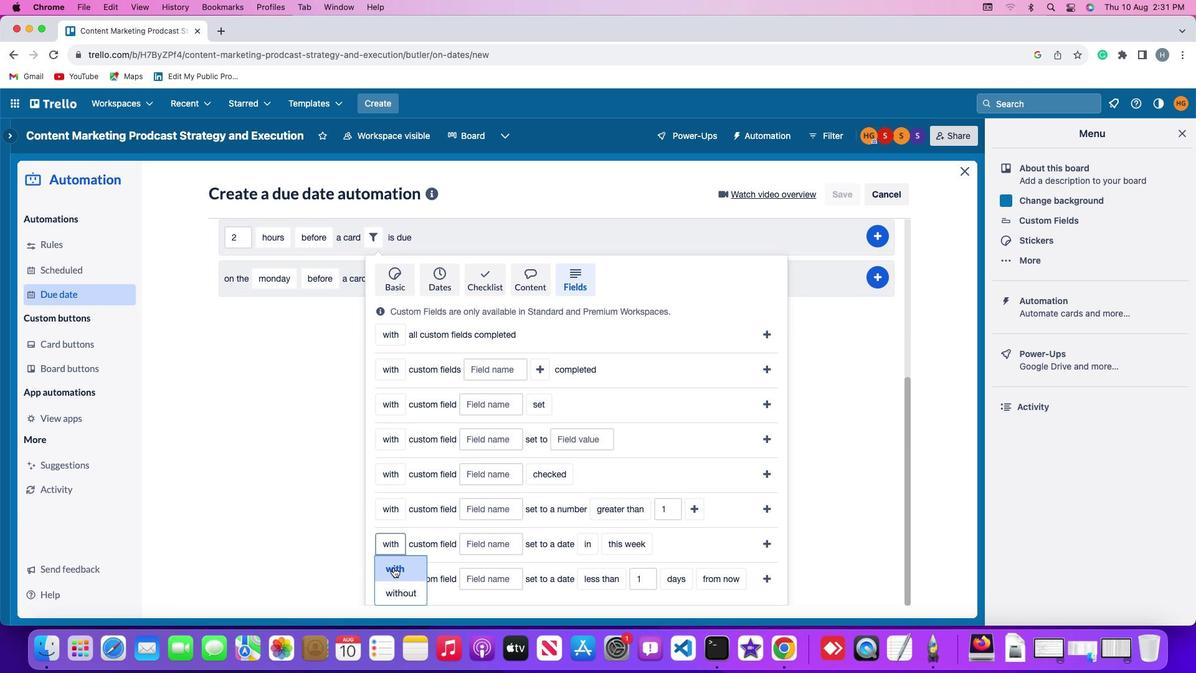 
Action: Mouse moved to (495, 539)
Screenshot: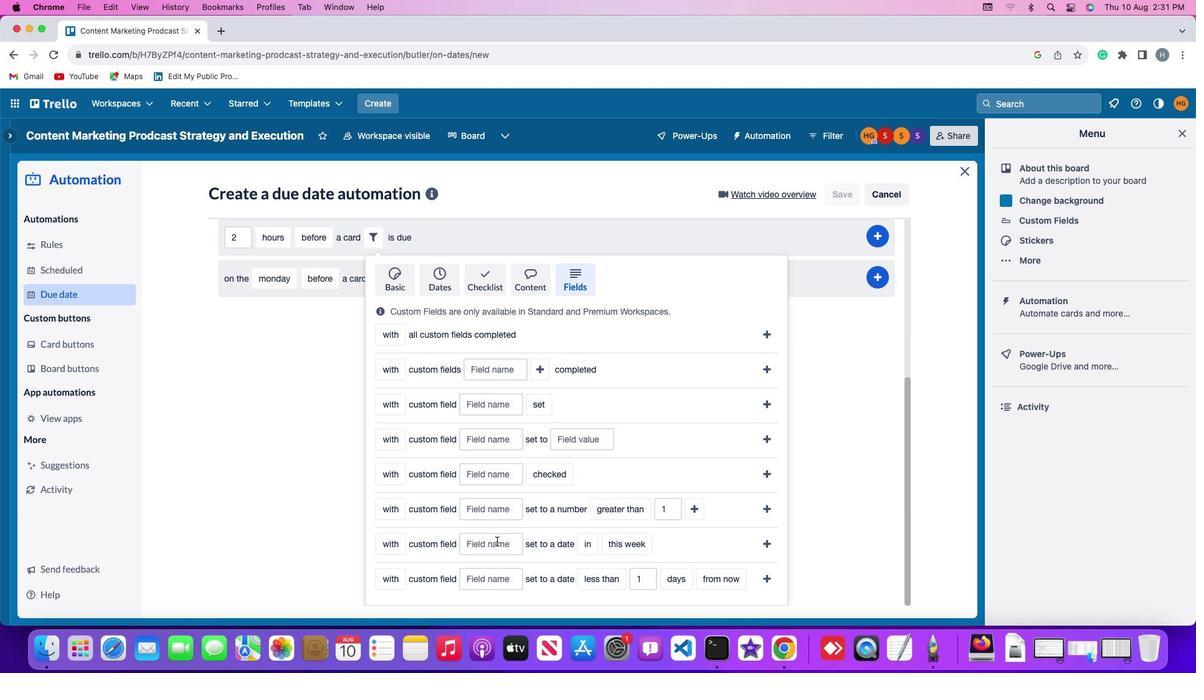 
Action: Mouse pressed left at (495, 539)
Screenshot: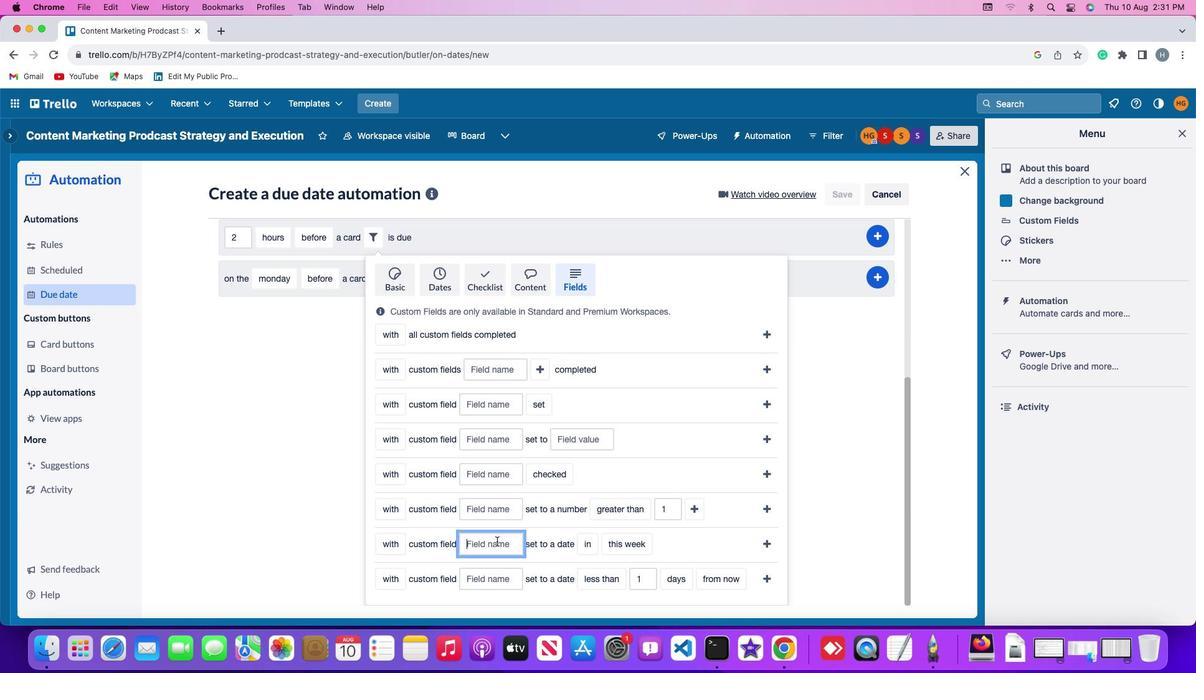 
Action: Mouse moved to (495, 540)
Screenshot: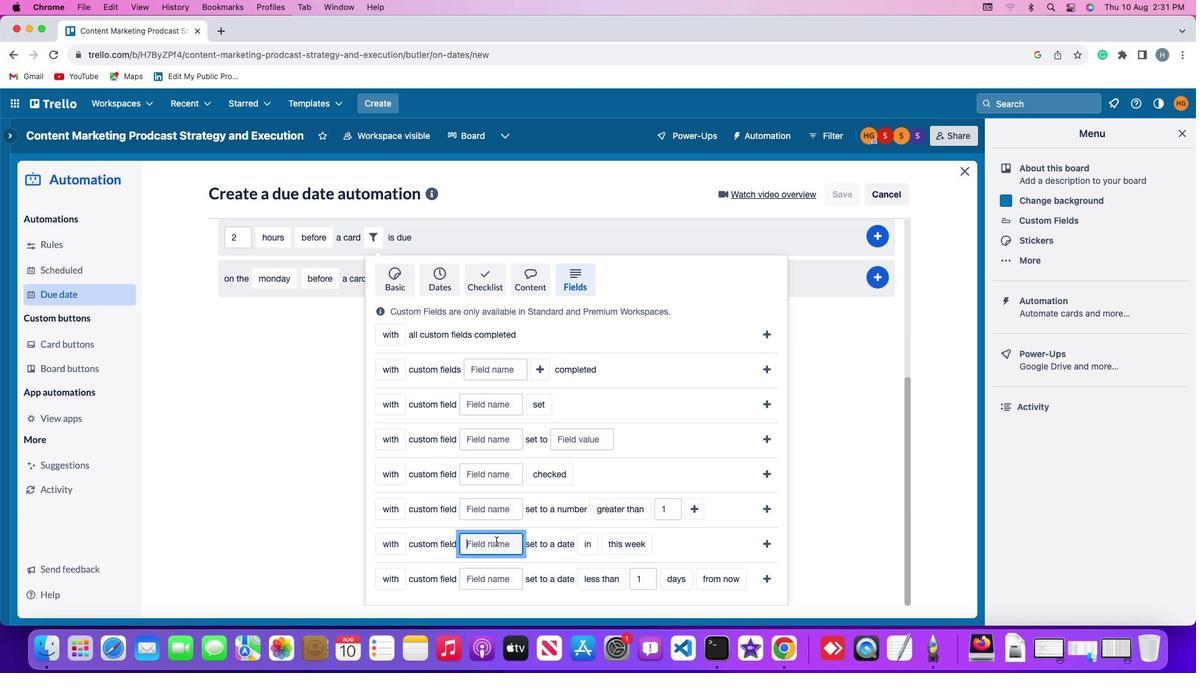 
Action: Key pressed Key.shift'R''e''s''u''m''e'
Screenshot: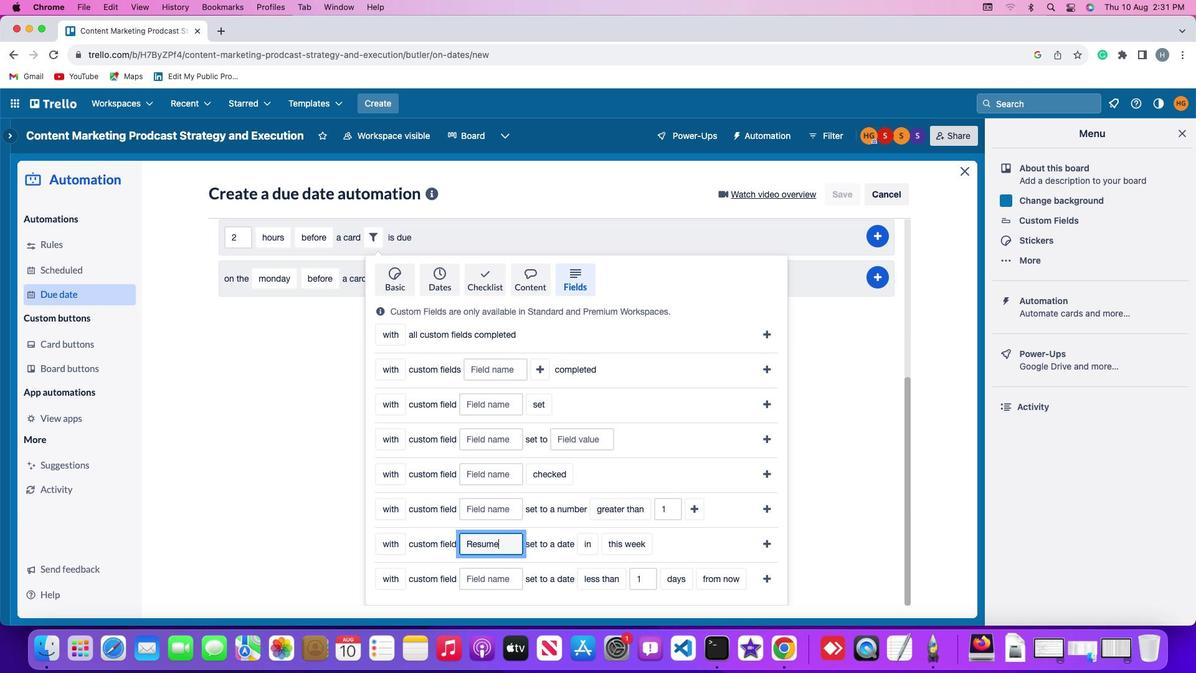 
Action: Mouse moved to (582, 542)
Screenshot: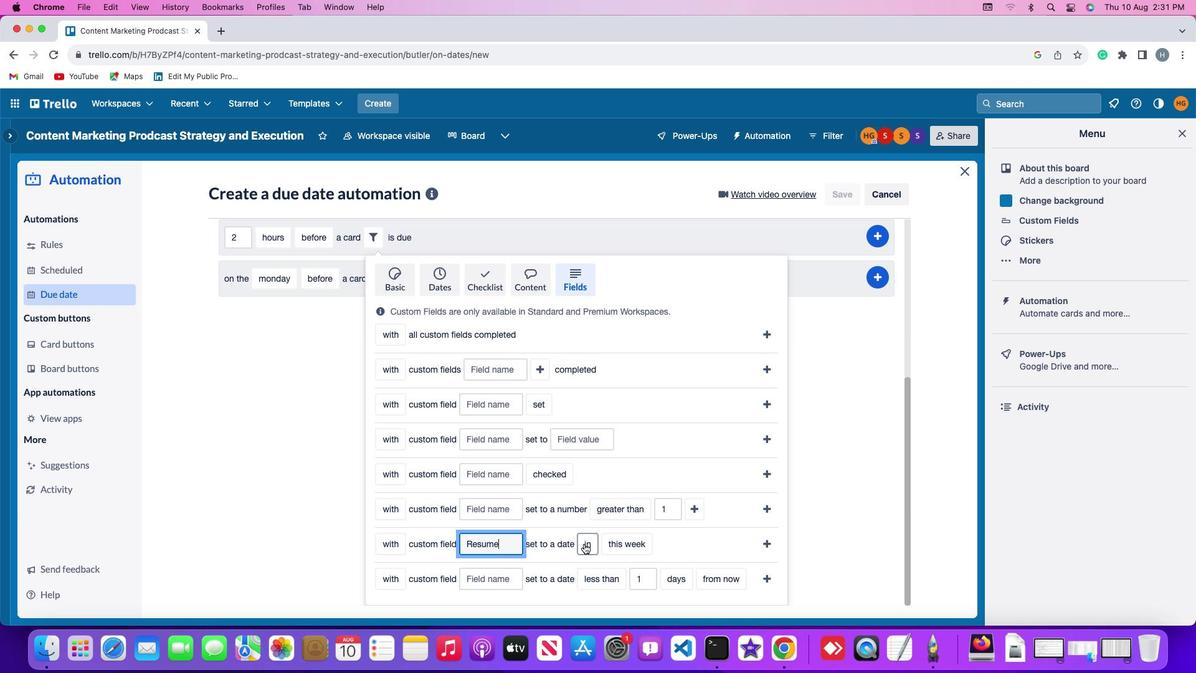 
Action: Mouse pressed left at (582, 542)
Screenshot: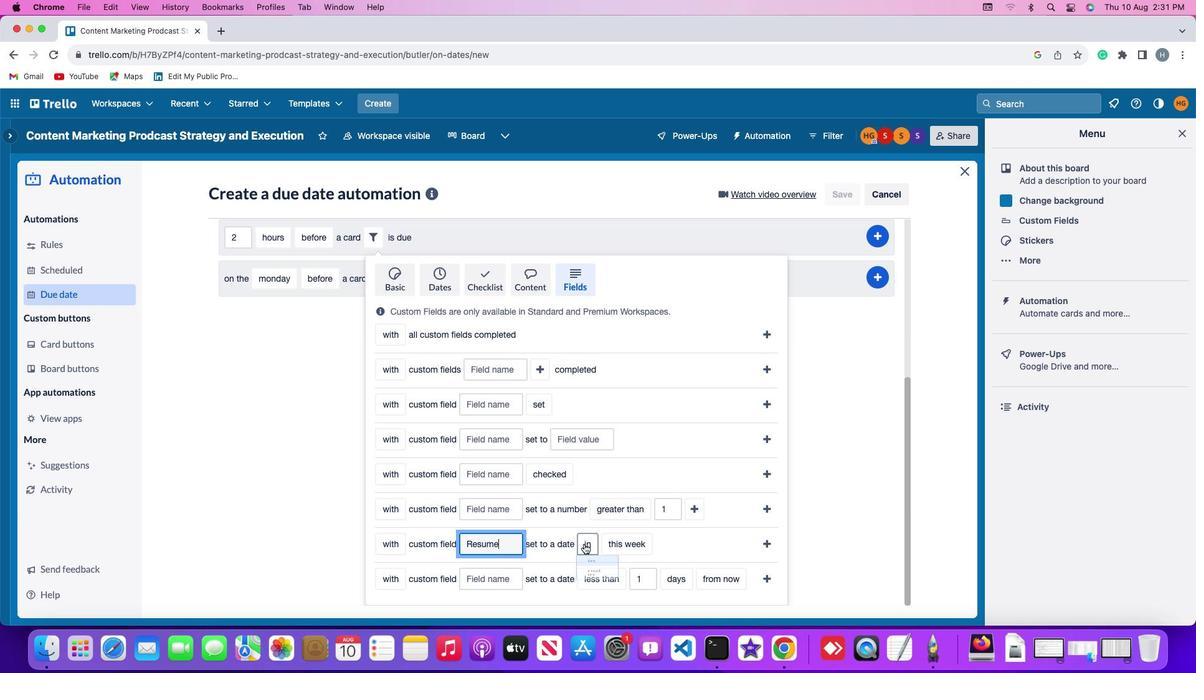 
Action: Mouse moved to (592, 594)
Screenshot: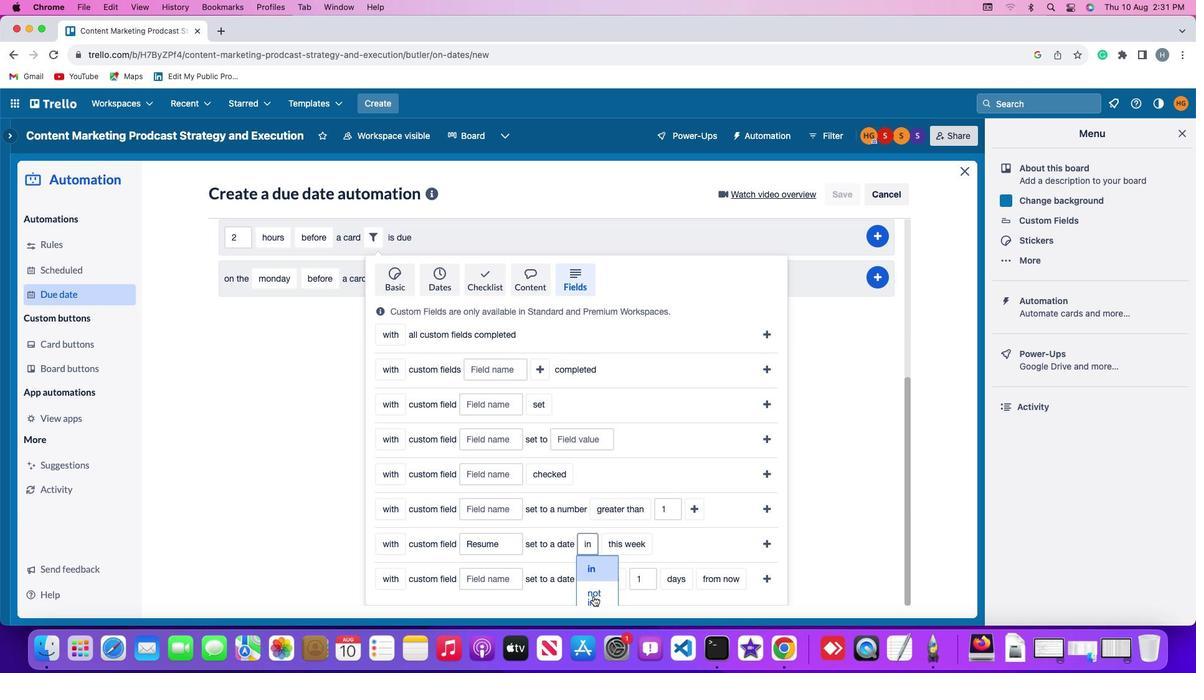 
Action: Mouse pressed left at (592, 594)
Screenshot: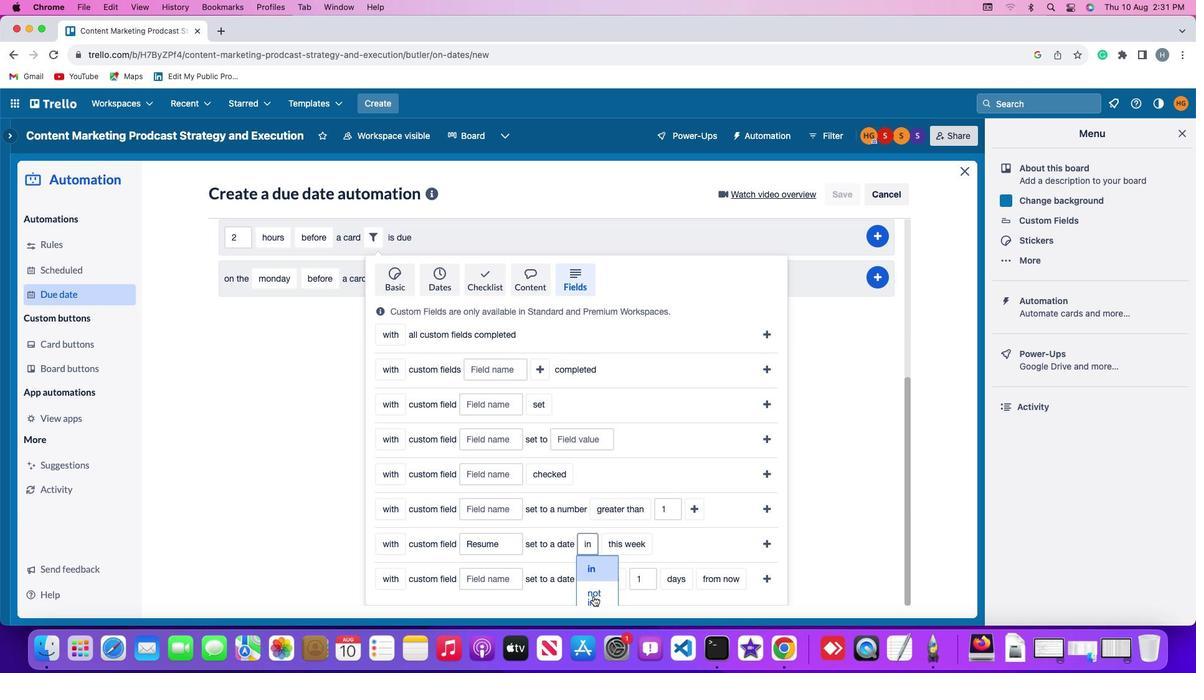 
Action: Mouse moved to (626, 534)
Screenshot: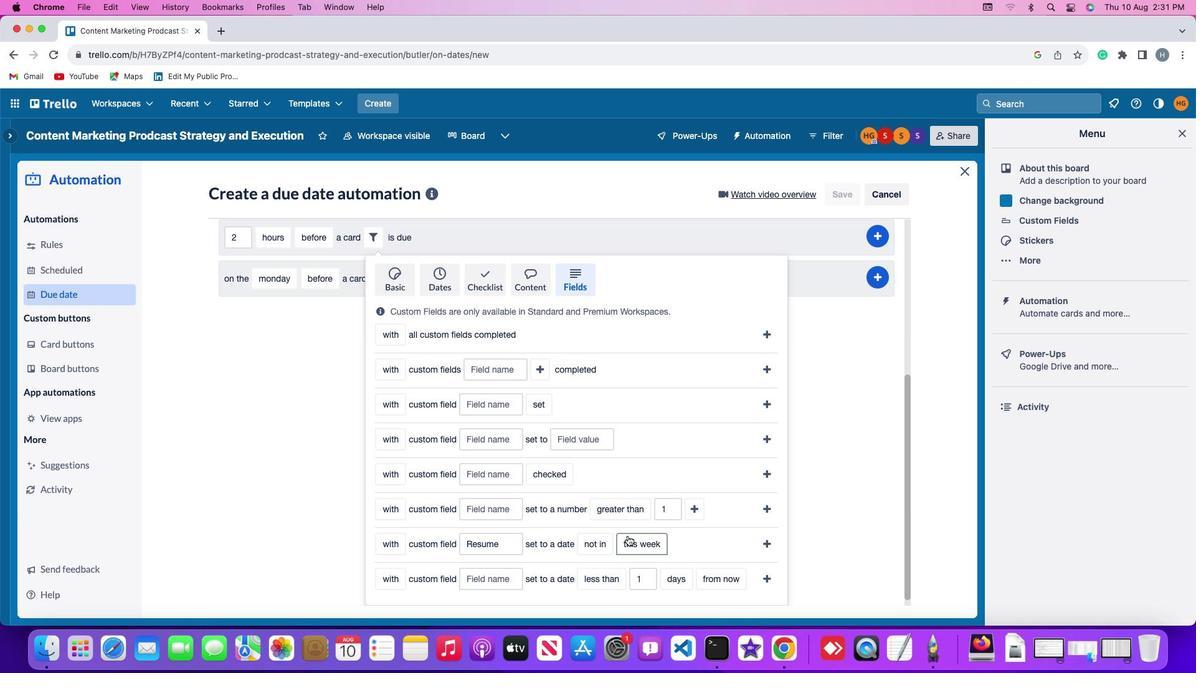 
Action: Mouse pressed left at (626, 534)
Screenshot: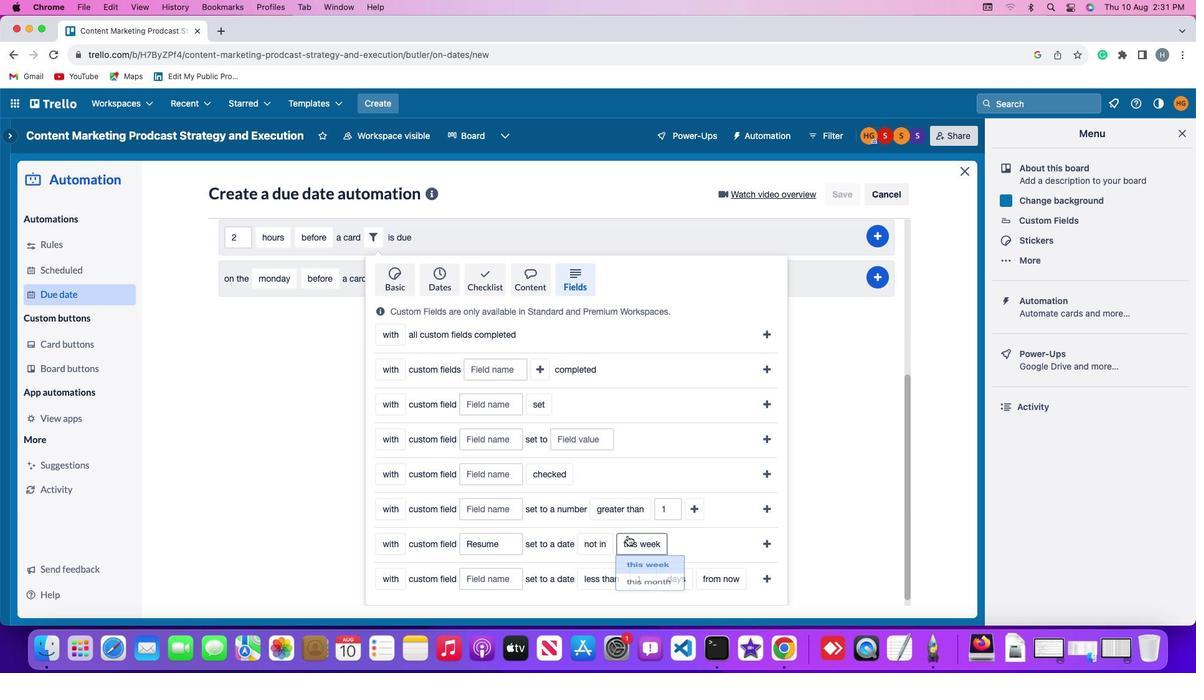 
Action: Mouse moved to (641, 588)
Screenshot: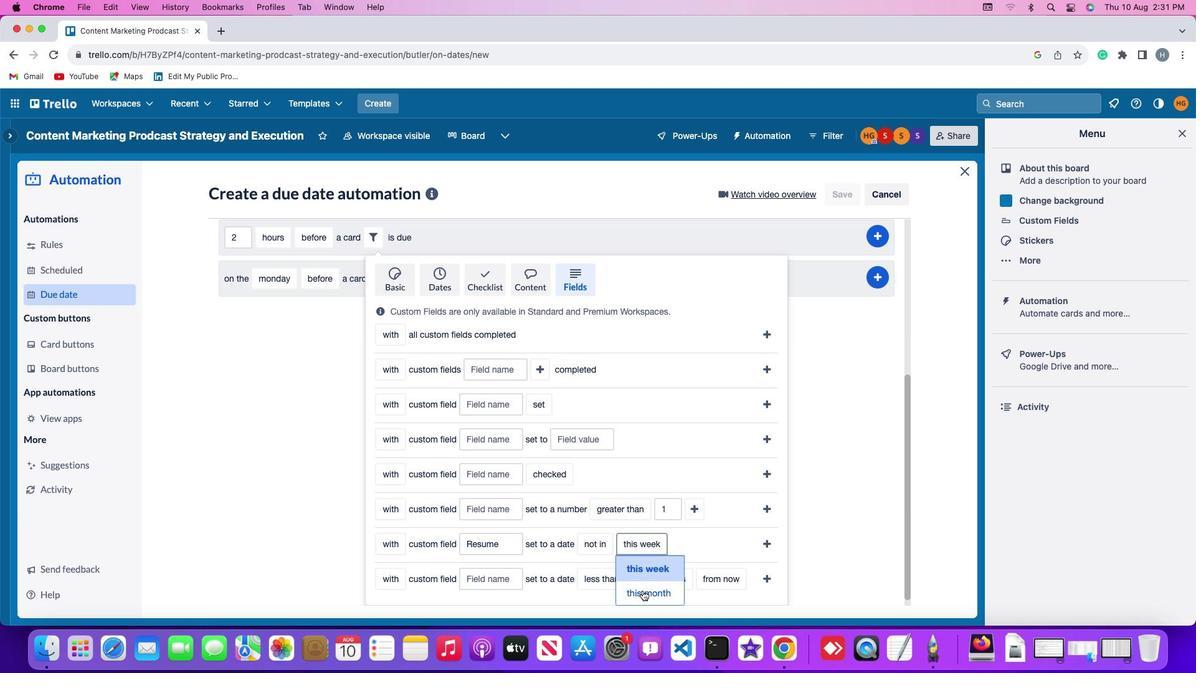 
Action: Mouse pressed left at (641, 588)
Screenshot: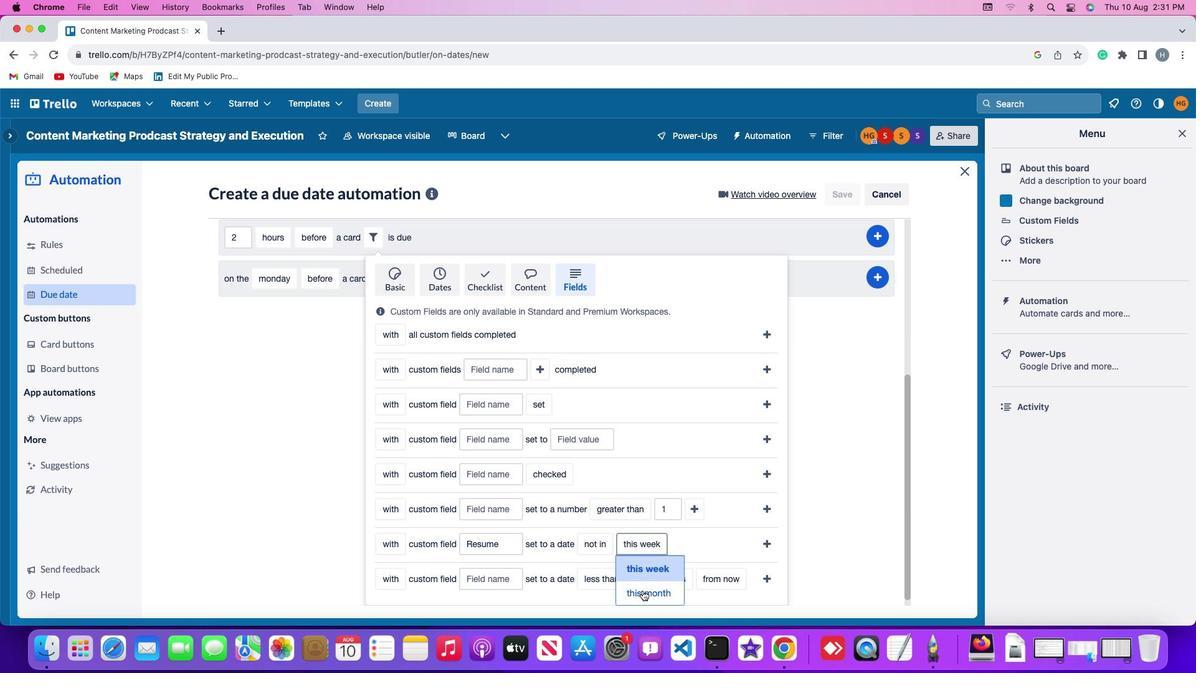 
Action: Mouse moved to (772, 537)
Screenshot: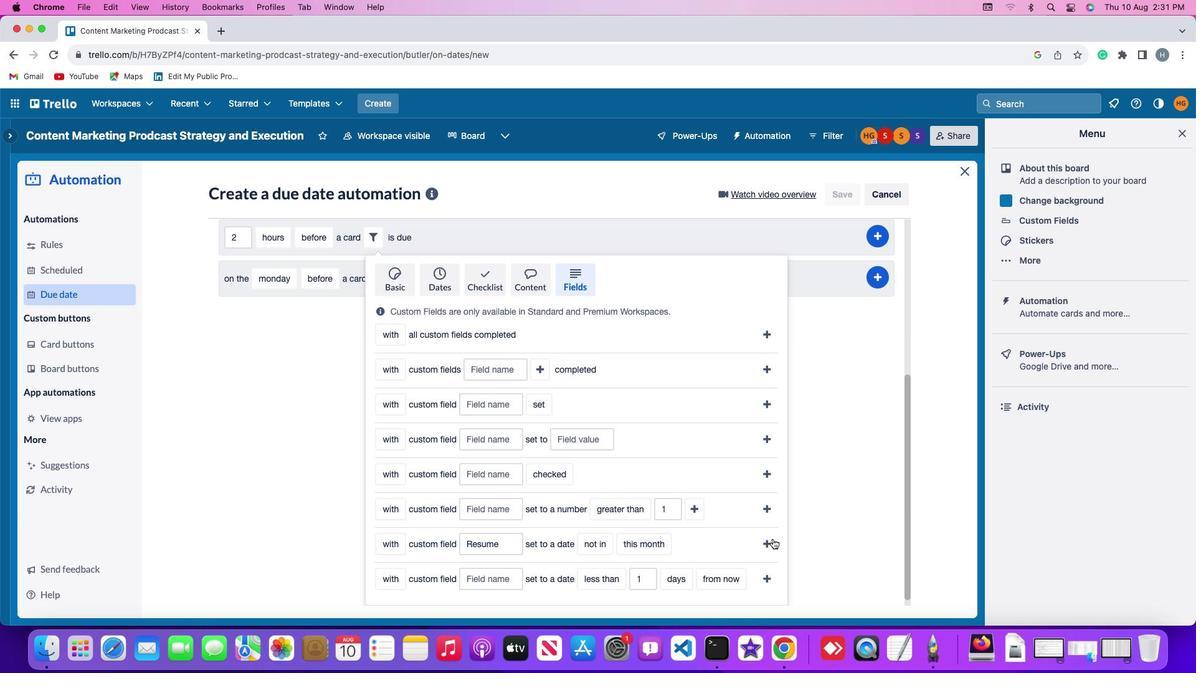 
Action: Mouse pressed left at (772, 537)
Screenshot: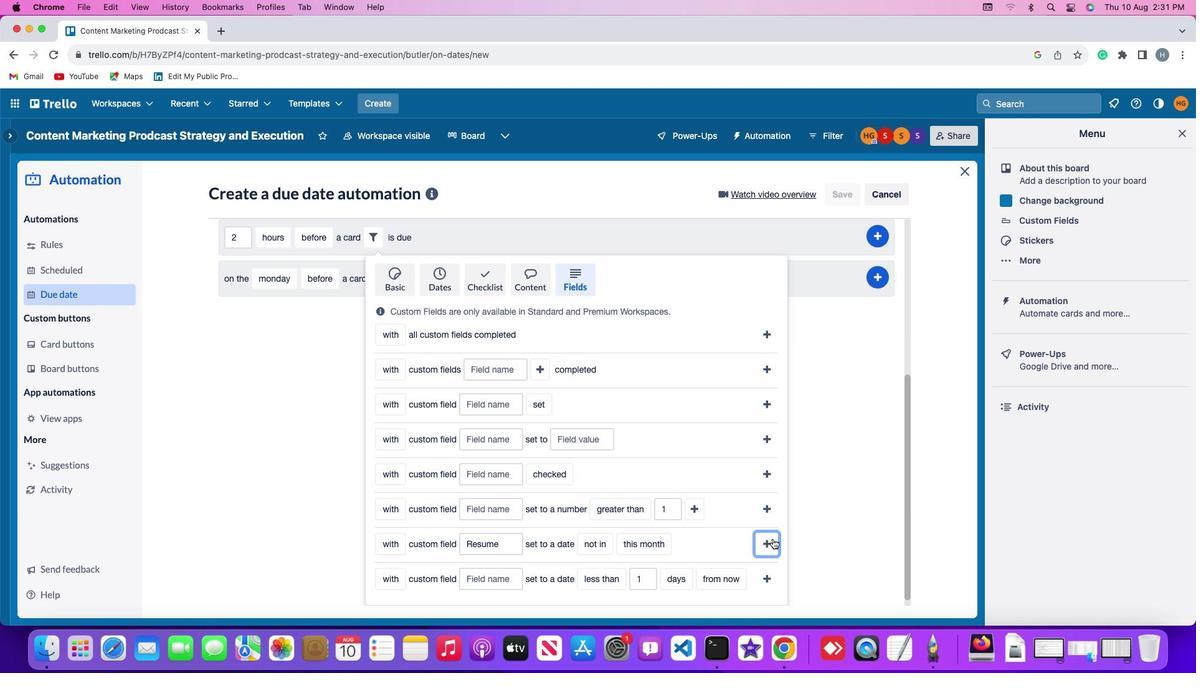 
Action: Mouse moved to (883, 499)
Screenshot: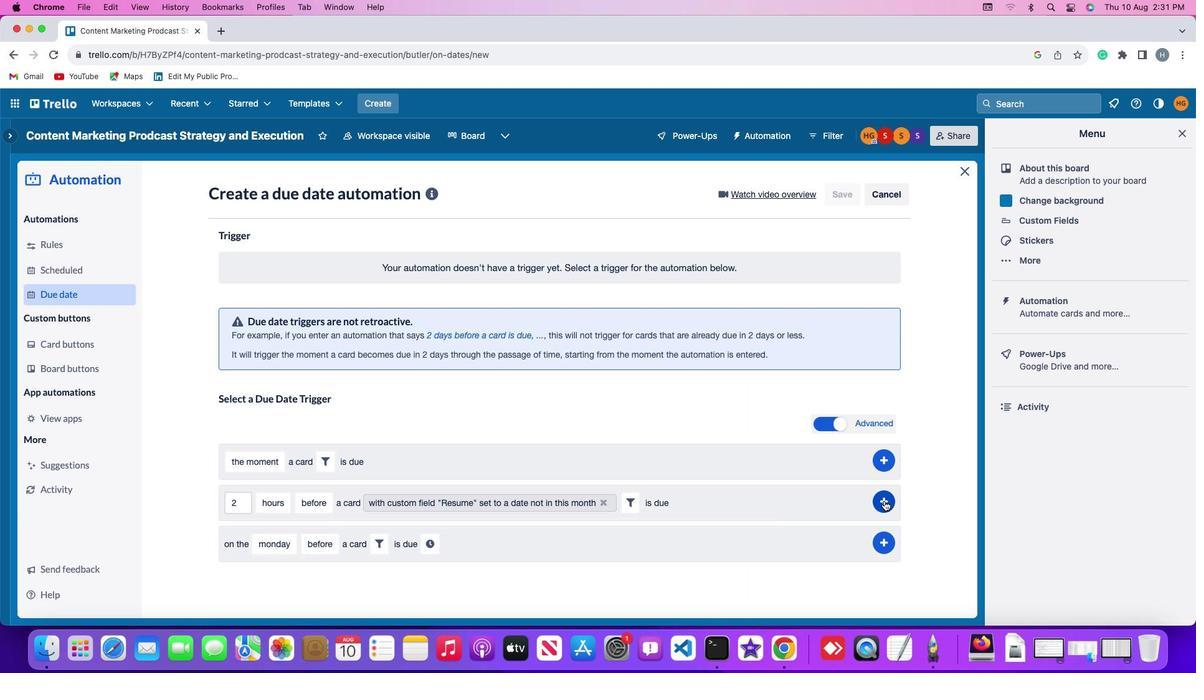 
Action: Mouse pressed left at (883, 499)
Screenshot: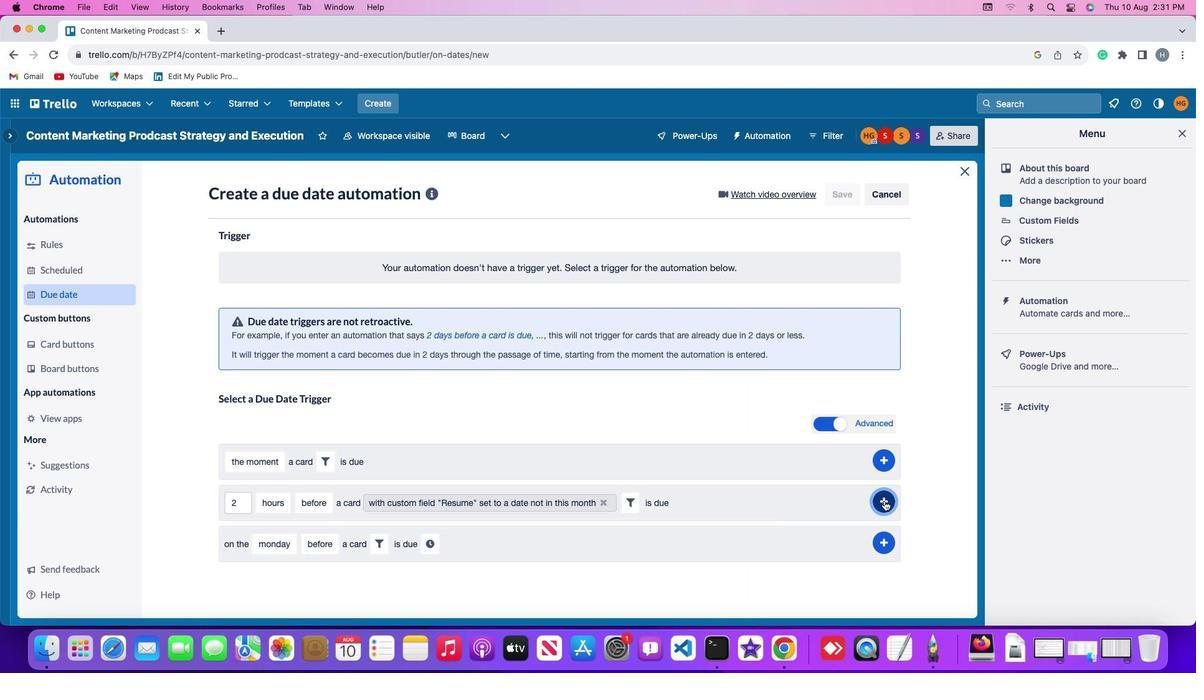 
Action: Mouse moved to (939, 431)
Screenshot: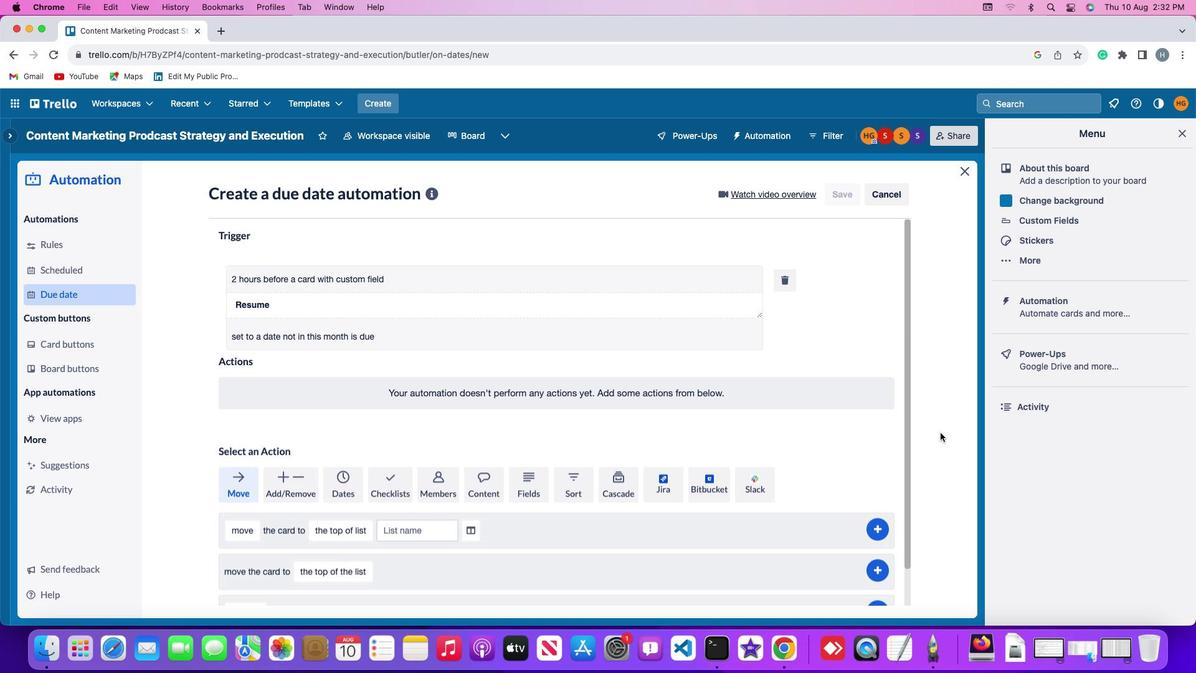 
